 Task: Look for space in Taiping, Malaysia from 9th June, 2023 to 17th June, 2023 for 2 adults in price range Rs.7000 to Rs.12000. Place can be private room with 1  bedroom having 2 beds and 1 bathroom. Property type can be house, flat, guest house. Amenities needed are: wifi. Booking option can be shelf check-in. Required host language is English.
Action: Mouse moved to (488, 108)
Screenshot: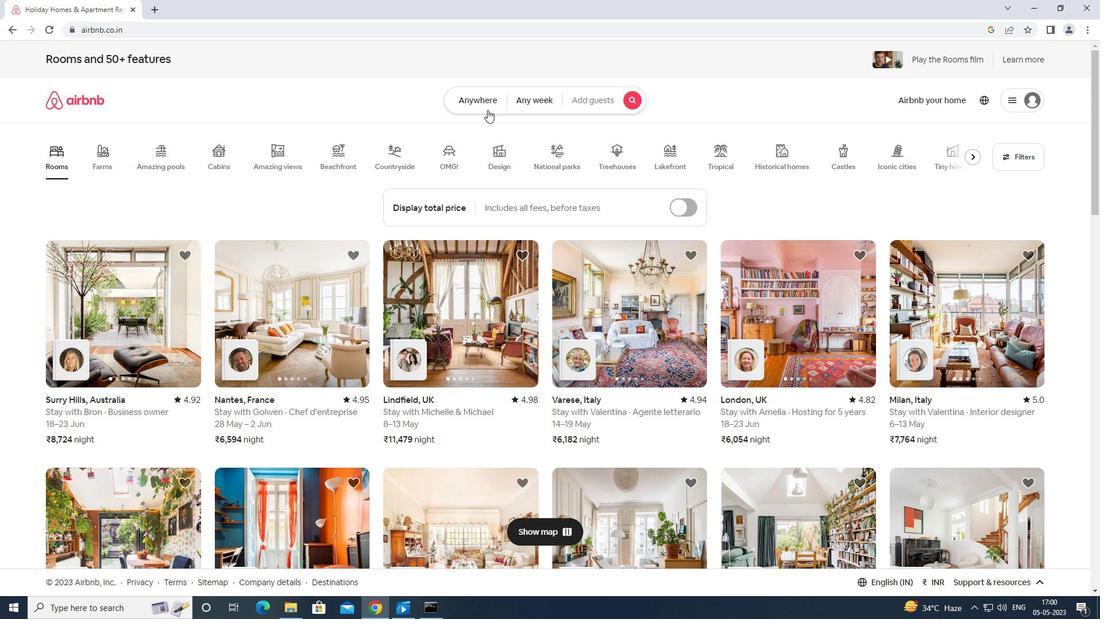 
Action: Mouse pressed left at (488, 108)
Screenshot: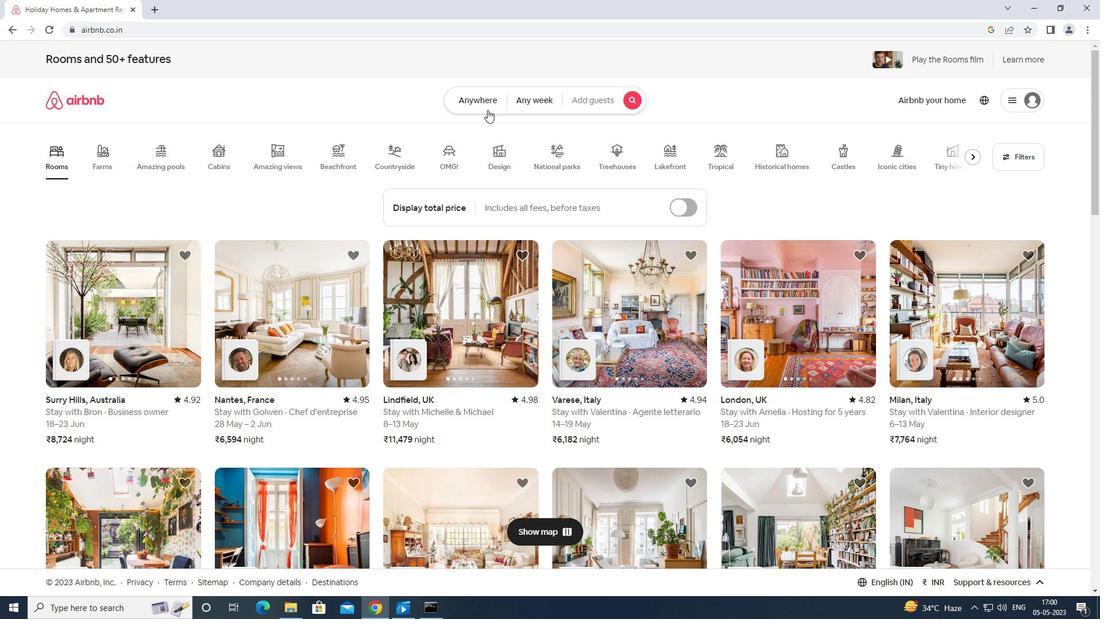 
Action: Mouse moved to (442, 146)
Screenshot: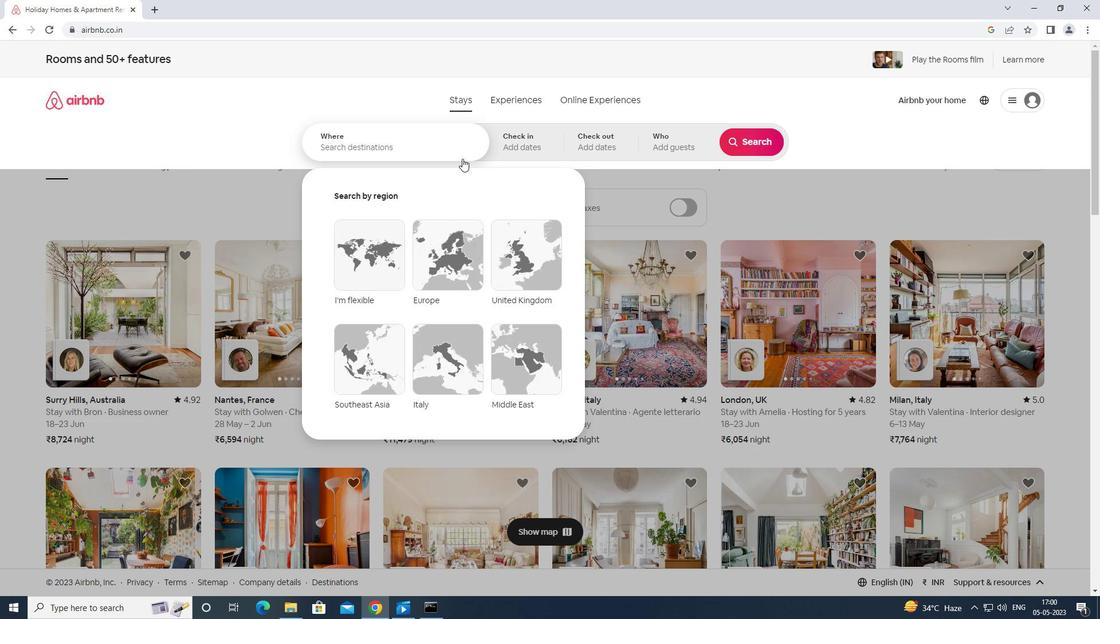 
Action: Mouse pressed left at (442, 146)
Screenshot: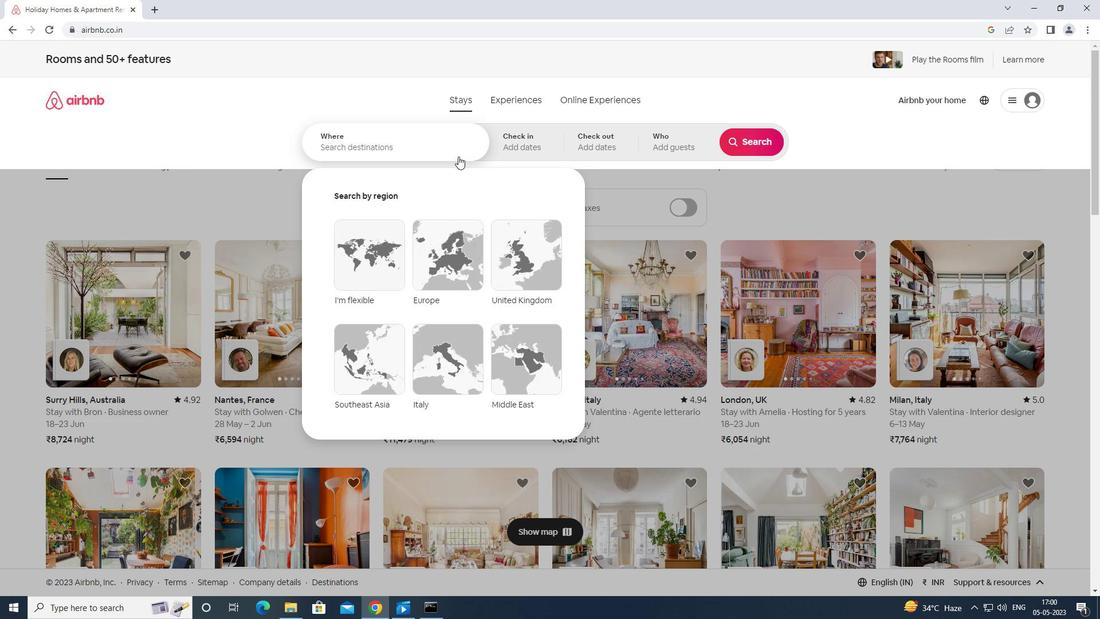 
Action: Key pressed <Key.shift>TAIPING<Key.space>MALAYSIA<Key.enter>
Screenshot: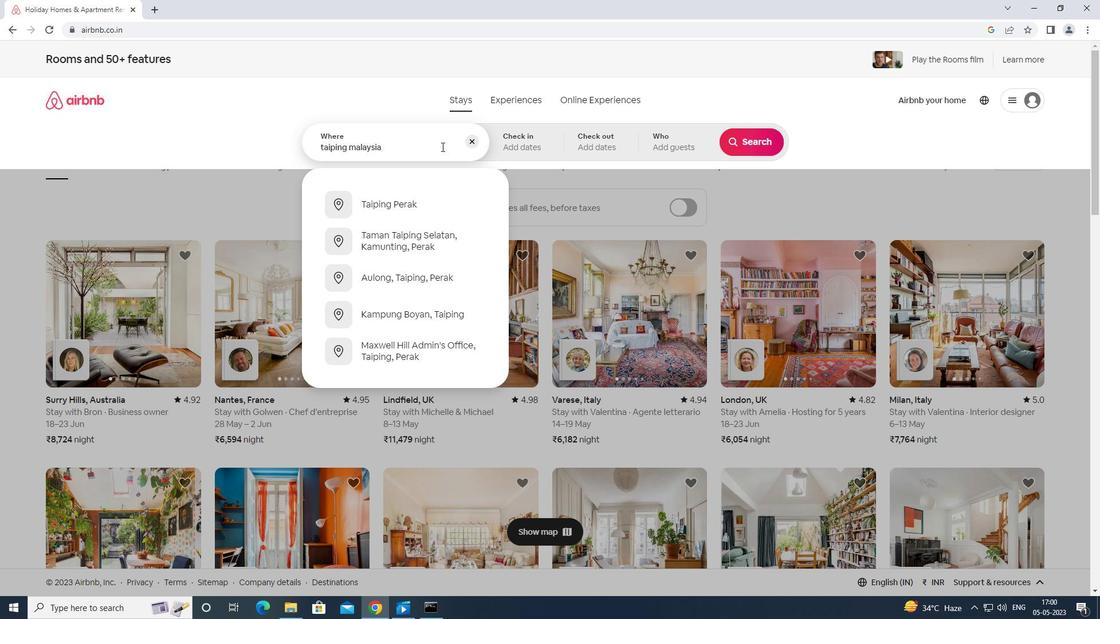 
Action: Mouse moved to (708, 305)
Screenshot: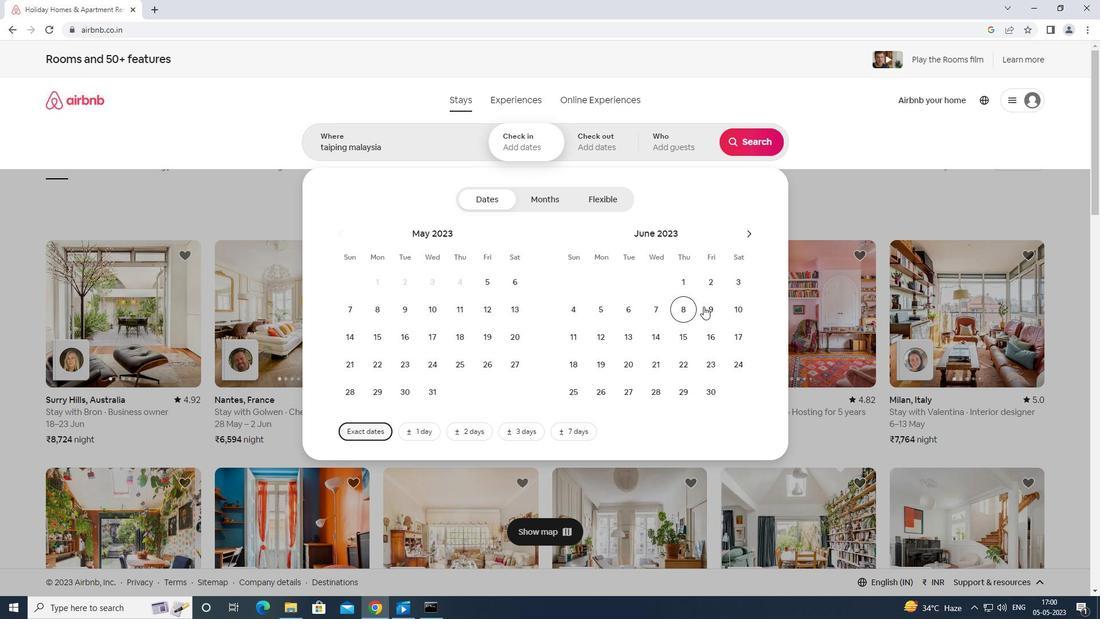 
Action: Mouse pressed left at (708, 305)
Screenshot: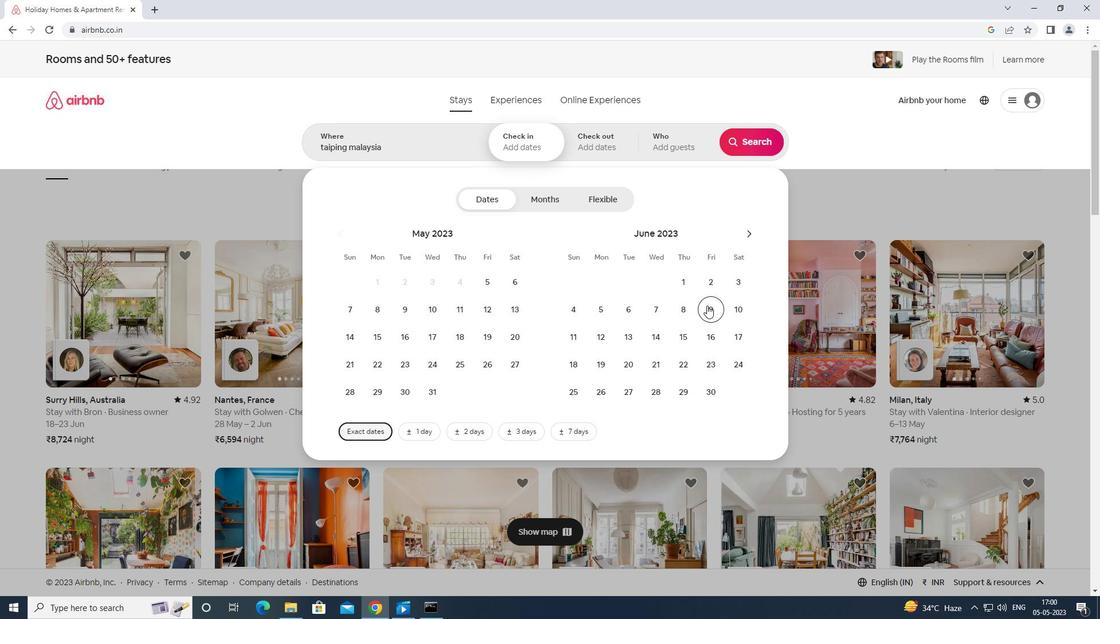 
Action: Mouse moved to (731, 334)
Screenshot: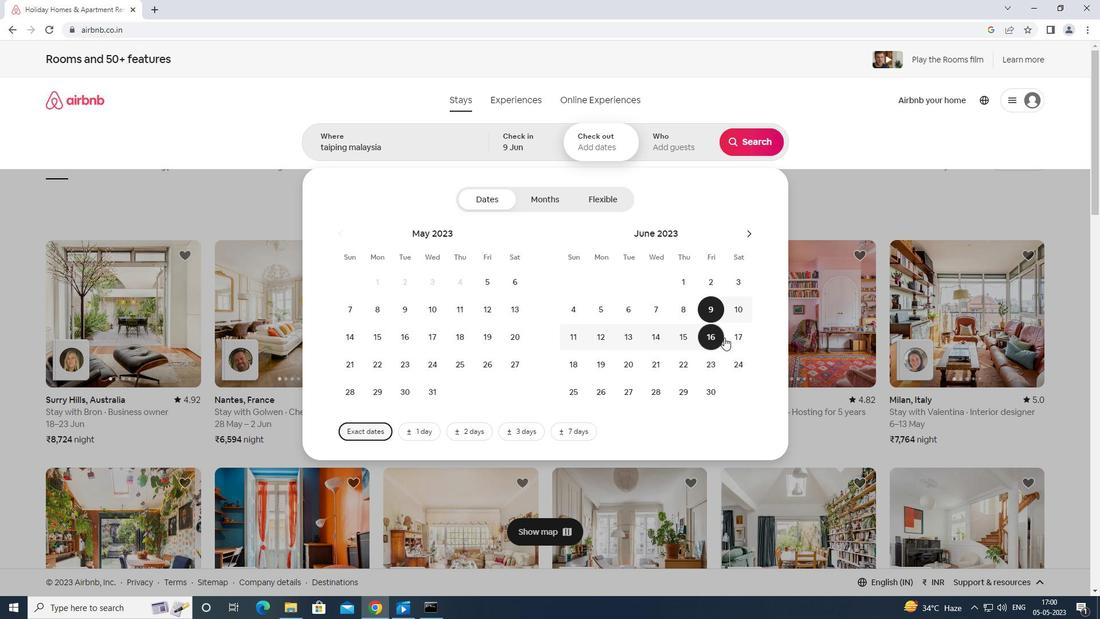 
Action: Mouse pressed left at (731, 334)
Screenshot: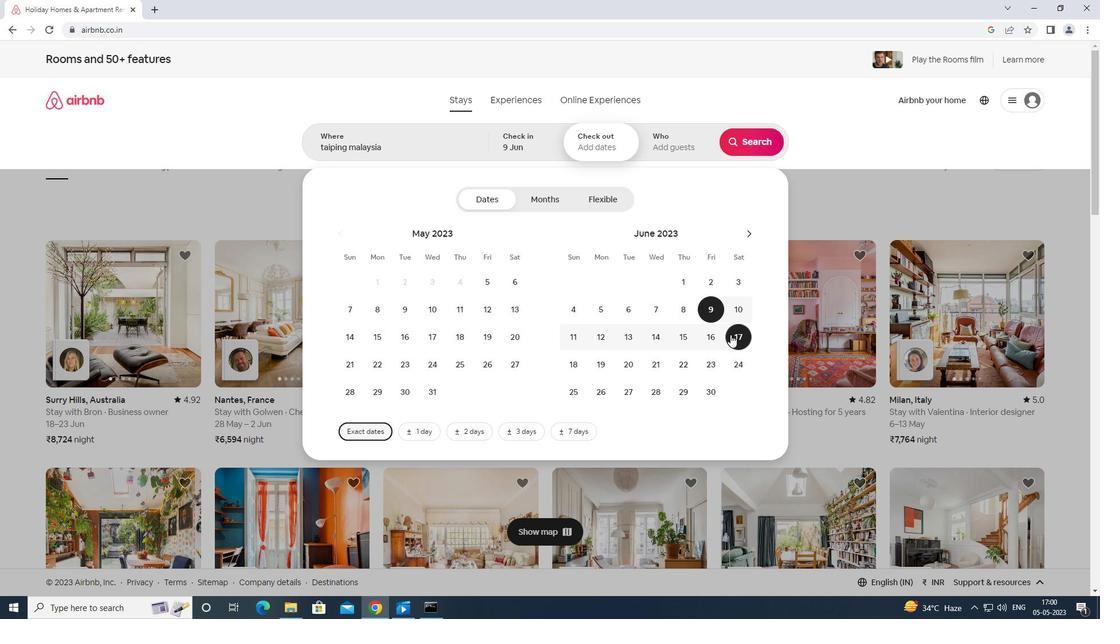 
Action: Mouse moved to (685, 137)
Screenshot: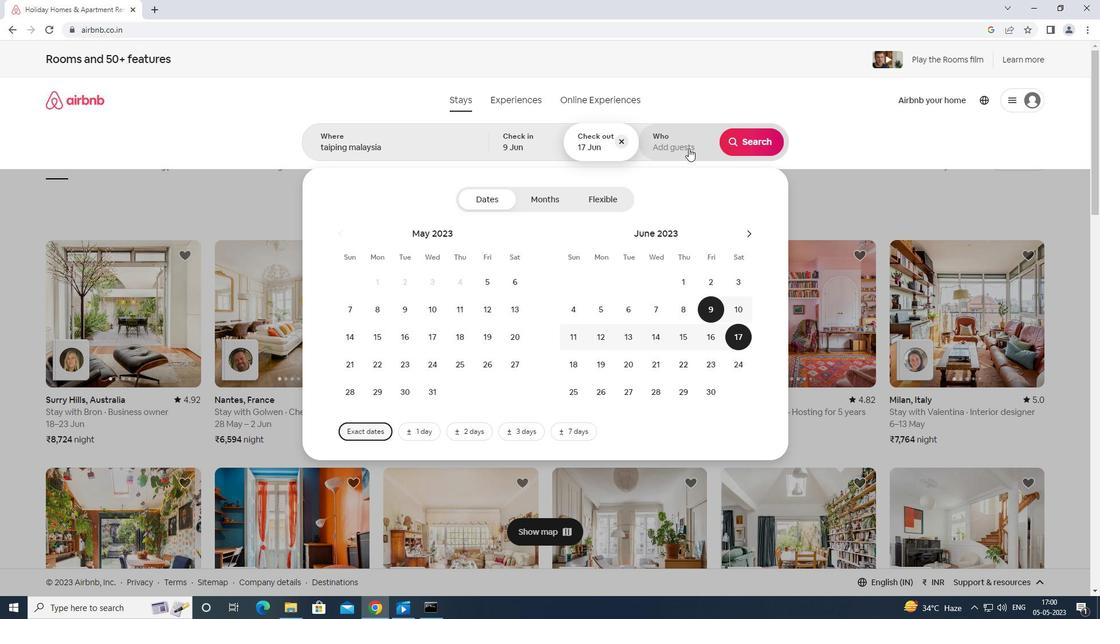 
Action: Mouse pressed left at (685, 137)
Screenshot: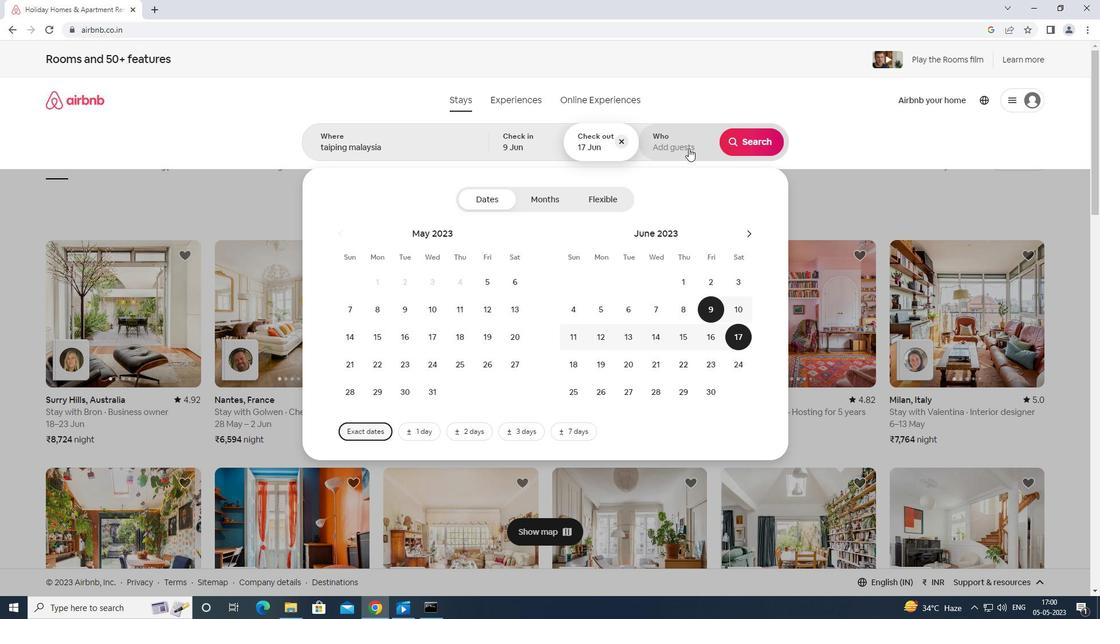 
Action: Mouse moved to (761, 204)
Screenshot: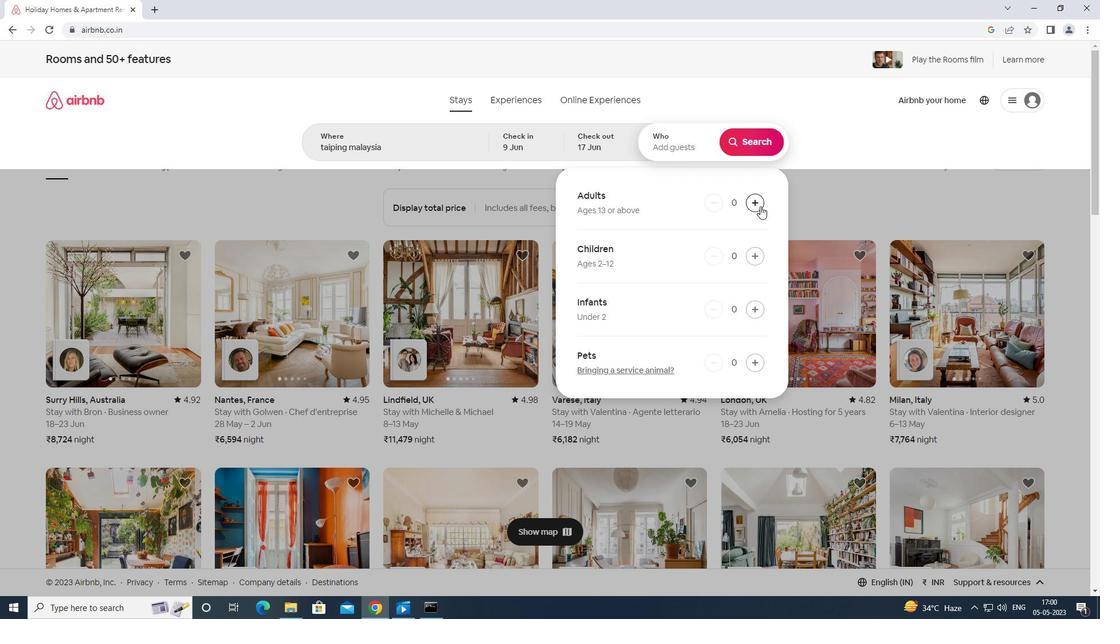 
Action: Mouse pressed left at (761, 204)
Screenshot: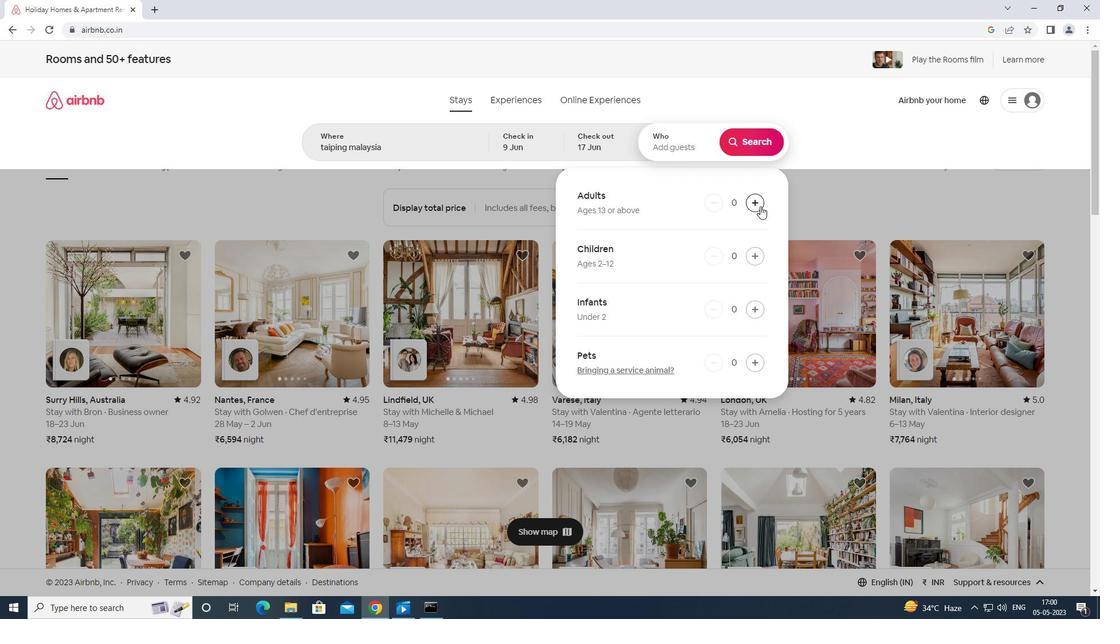 
Action: Mouse pressed left at (761, 204)
Screenshot: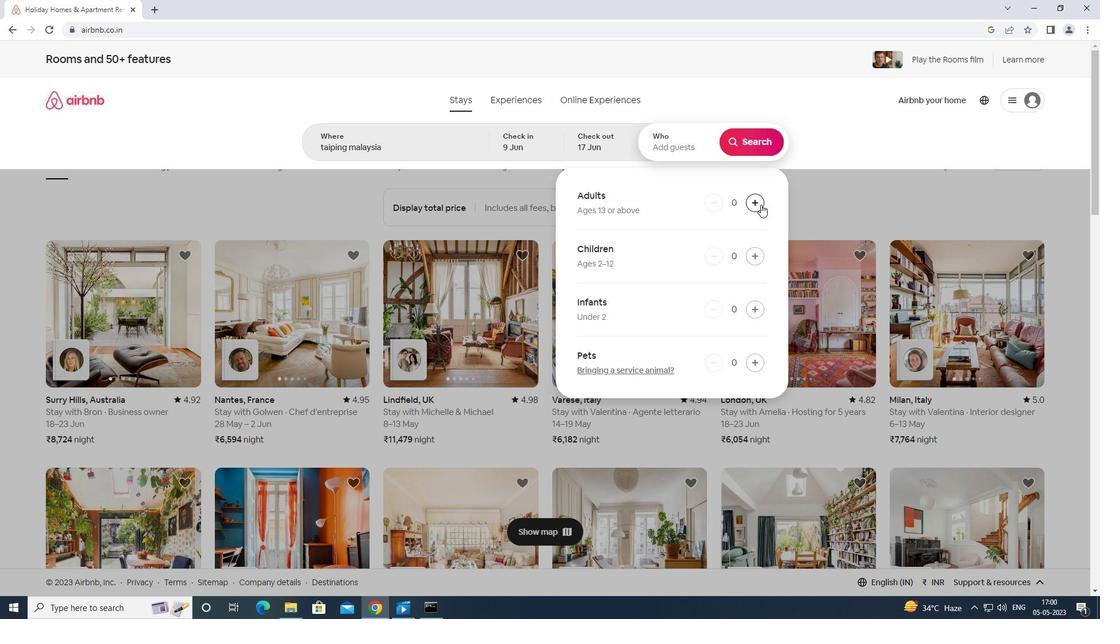 
Action: Mouse moved to (763, 145)
Screenshot: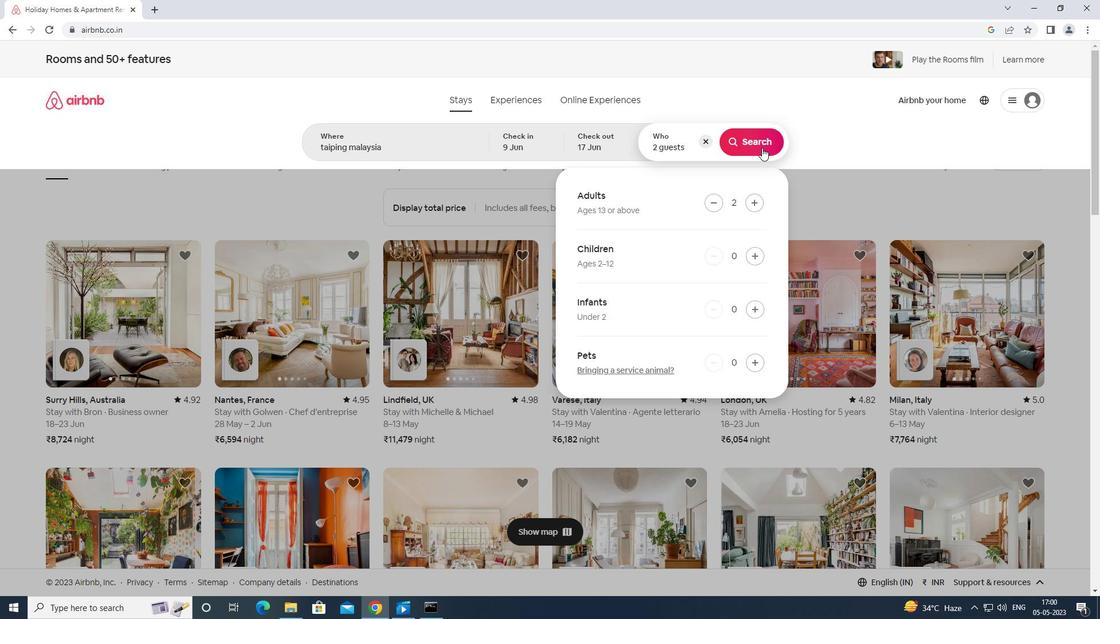 
Action: Mouse pressed left at (763, 145)
Screenshot: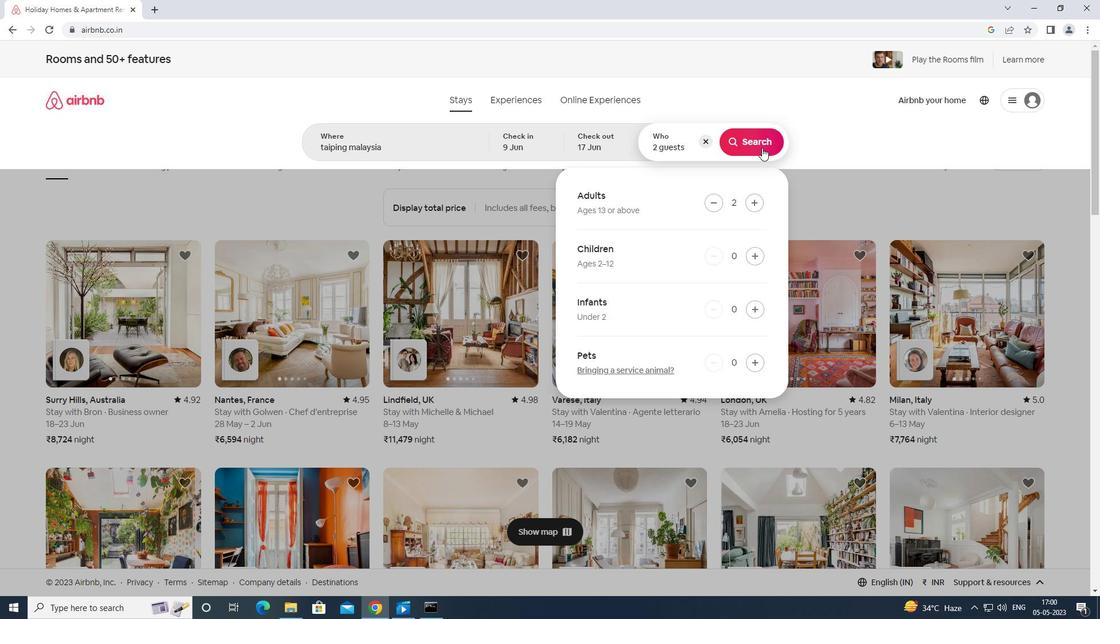 
Action: Mouse moved to (1055, 112)
Screenshot: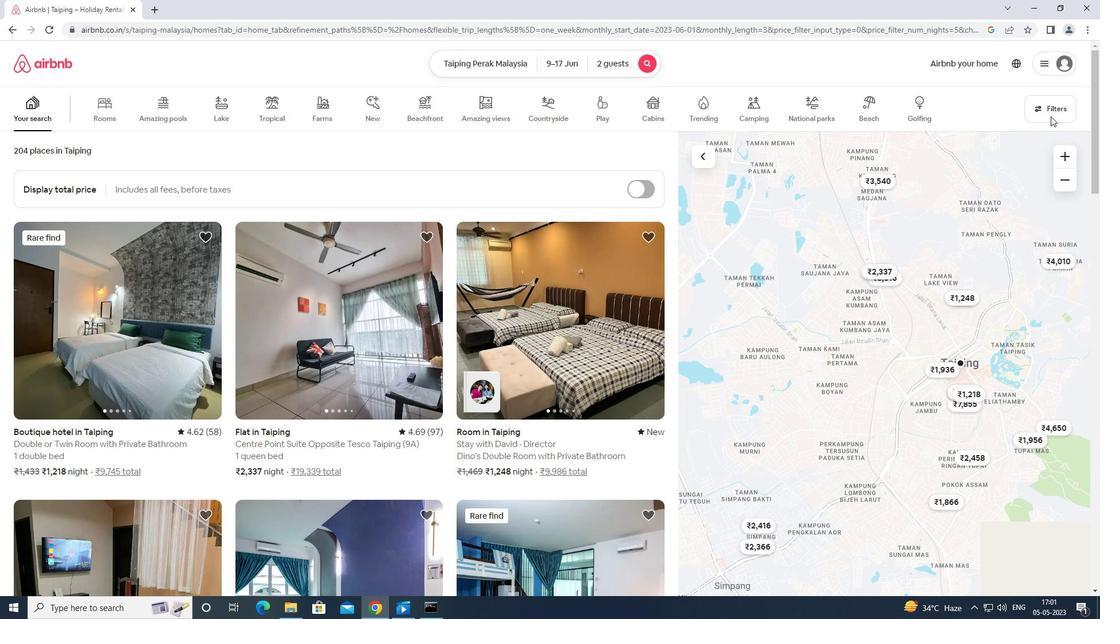 
Action: Mouse pressed left at (1055, 112)
Screenshot: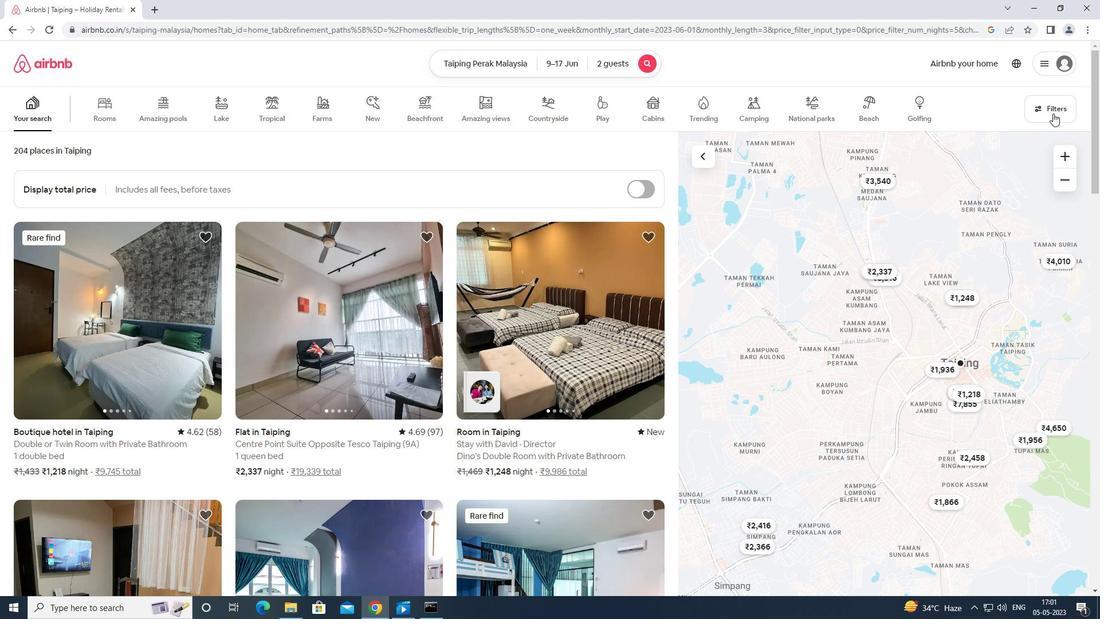 
Action: Mouse moved to (447, 379)
Screenshot: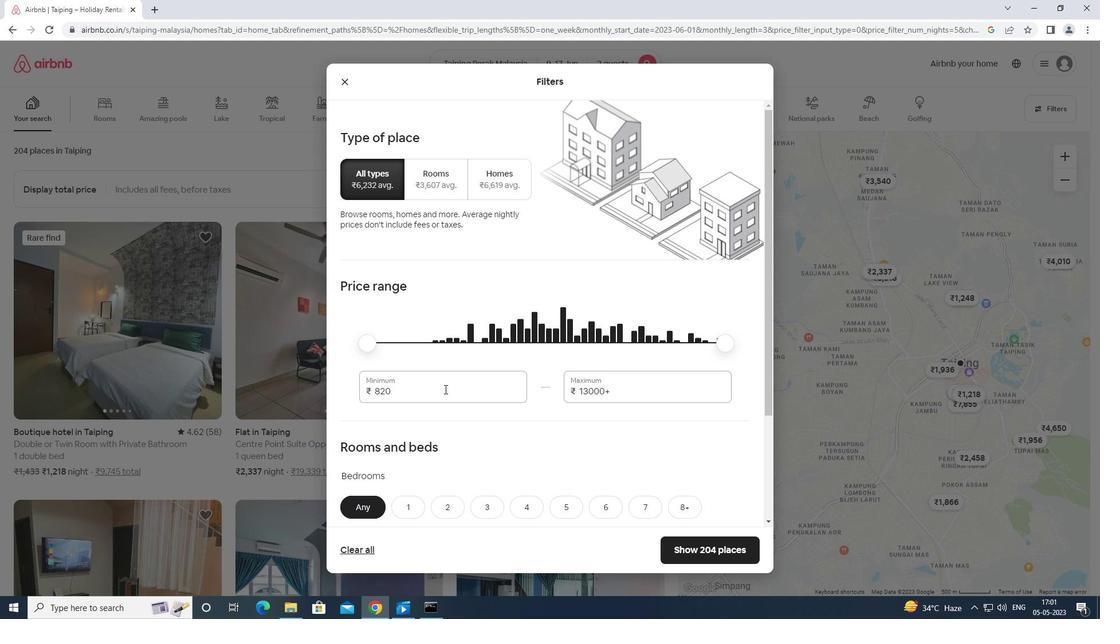
Action: Mouse pressed left at (447, 379)
Screenshot: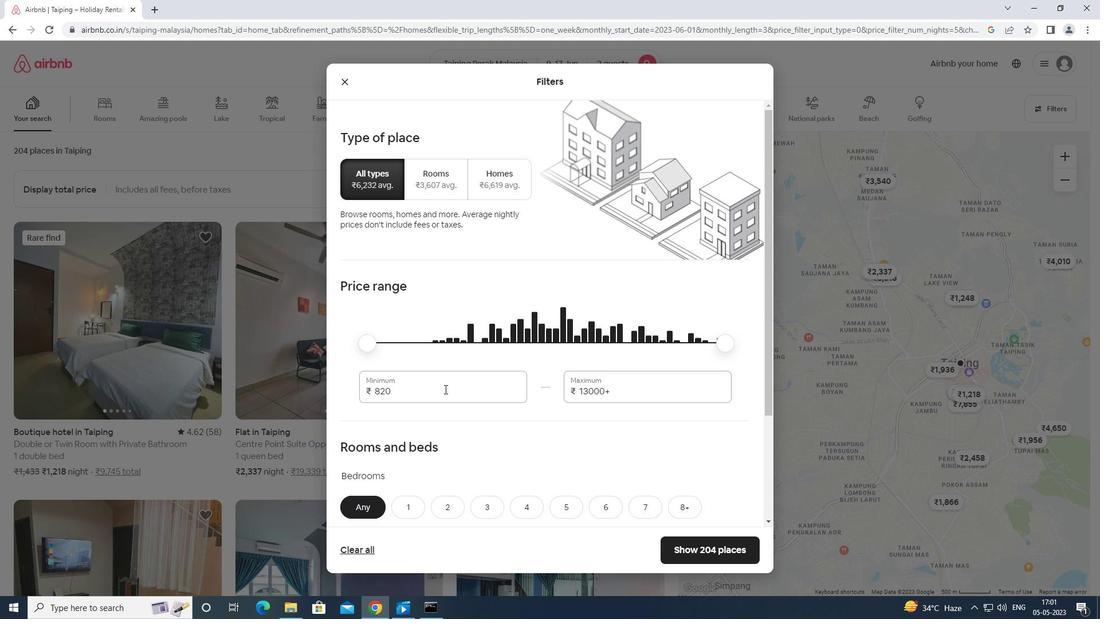 
Action: Key pressed <Key.backspace><Key.backspace><Key.backspace><Key.backspace><Key.backspace>7000
Screenshot: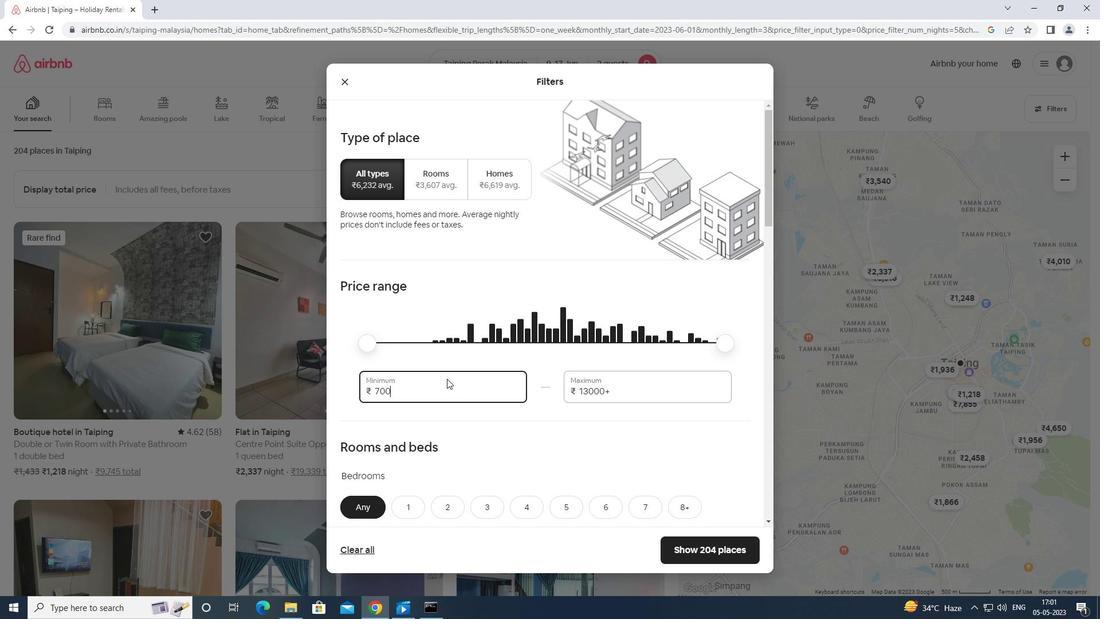 
Action: Mouse moved to (624, 378)
Screenshot: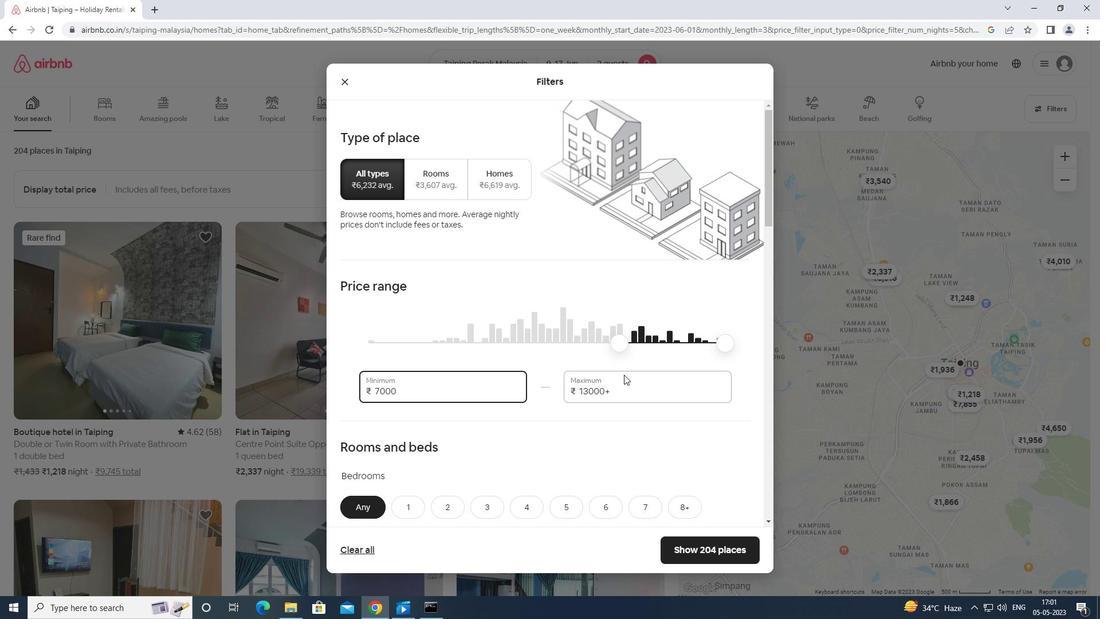 
Action: Mouse pressed left at (624, 378)
Screenshot: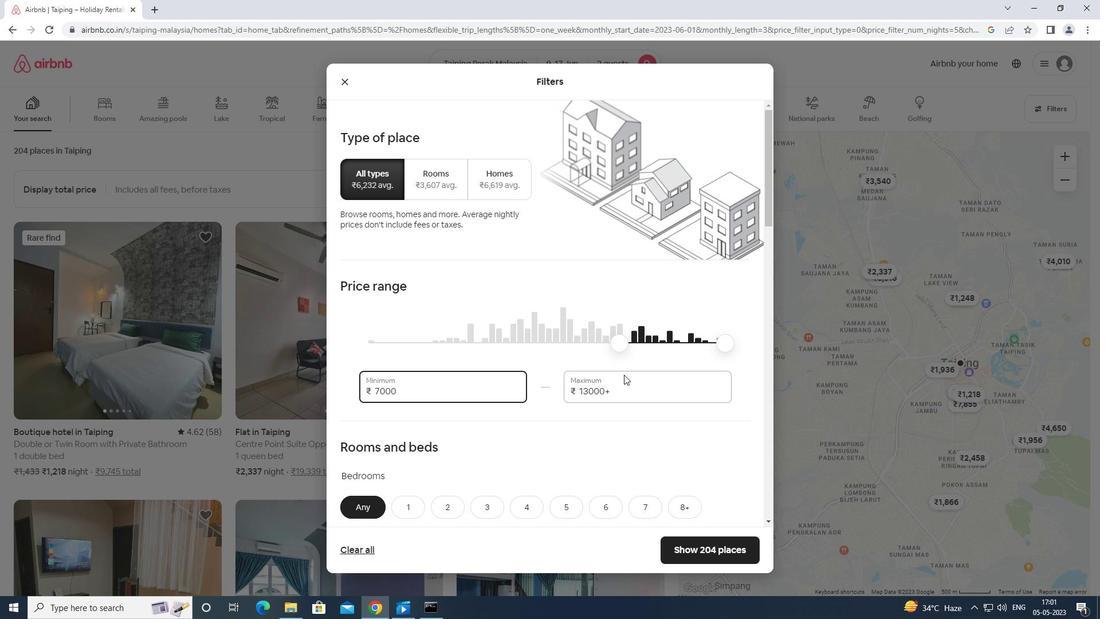 
Action: Mouse moved to (598, 360)
Screenshot: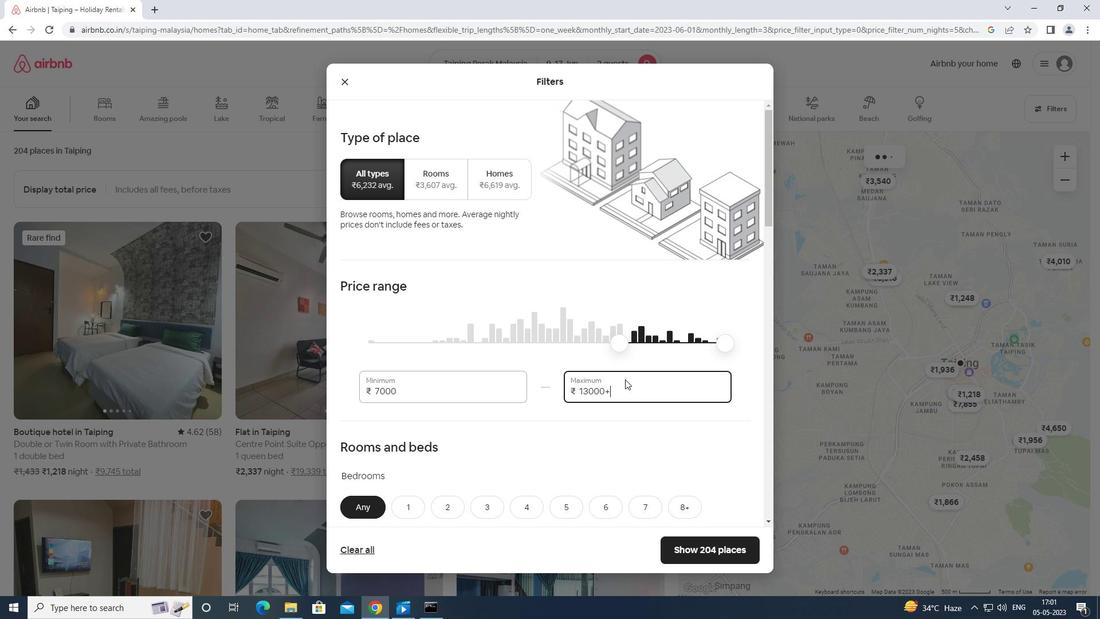 
Action: Key pressed <Key.backspace><Key.backspace><Key.backspace><Key.backspace><Key.backspace><Key.backspace><Key.backspace><Key.backspace><Key.backspace><Key.backspace><Key.backspace><Key.backspace><Key.backspace><Key.backspace><Key.backspace><Key.backspace>12000
Screenshot: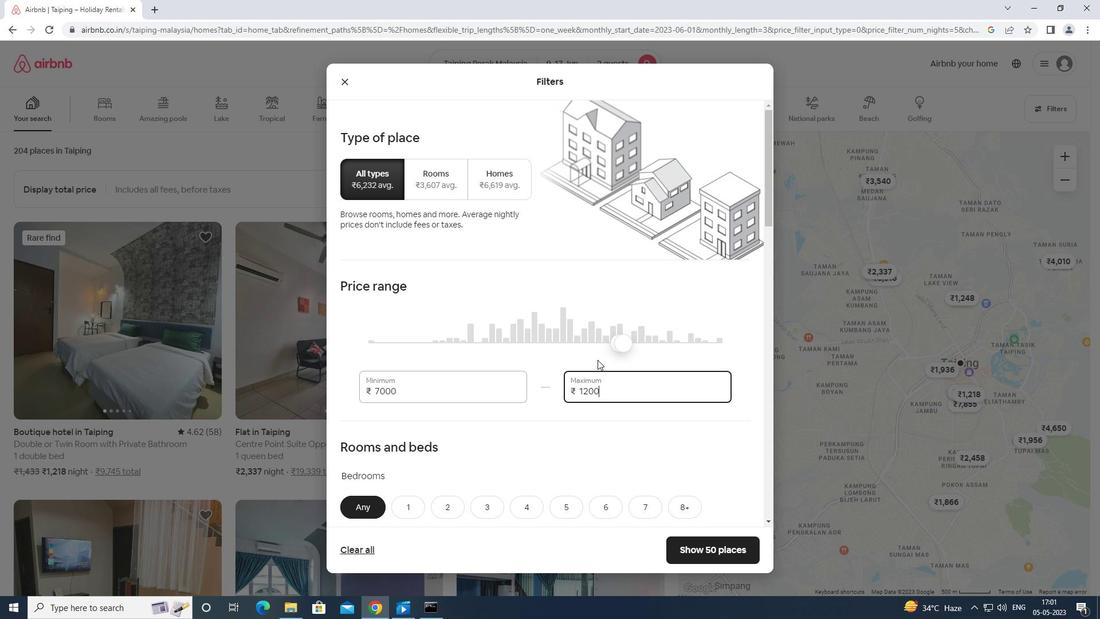 
Action: Mouse moved to (539, 440)
Screenshot: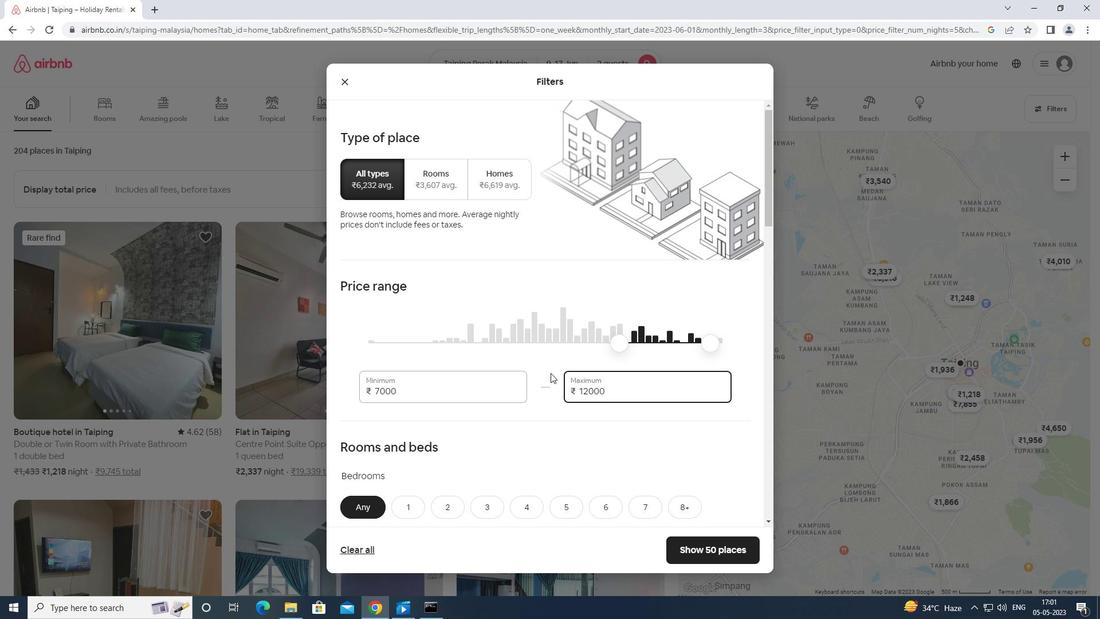 
Action: Mouse scrolled (539, 439) with delta (0, 0)
Screenshot: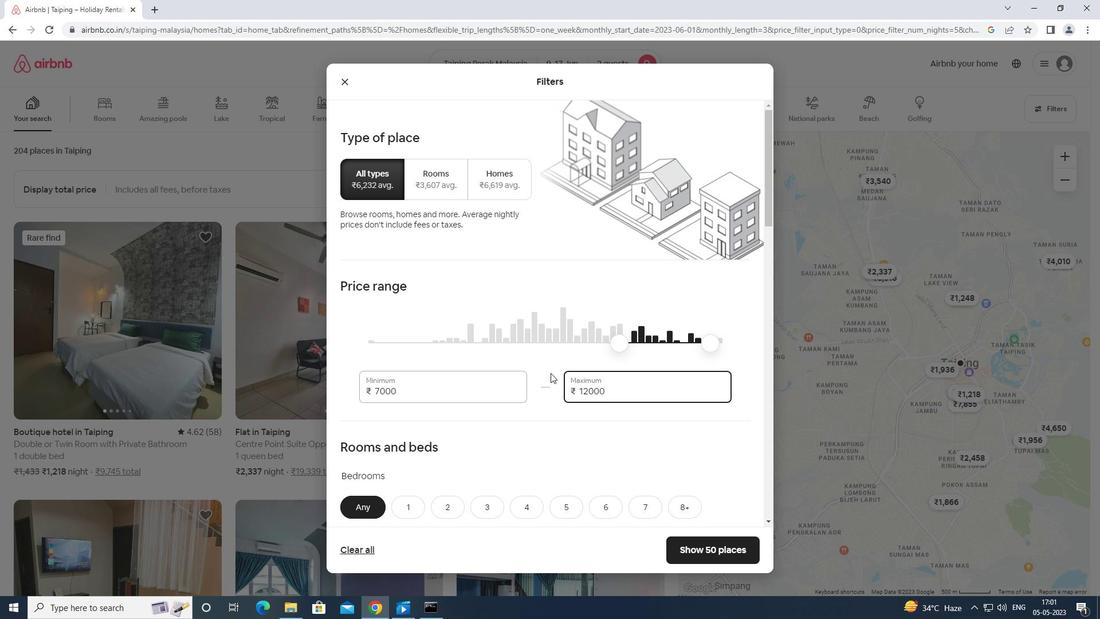 
Action: Mouse moved to (539, 444)
Screenshot: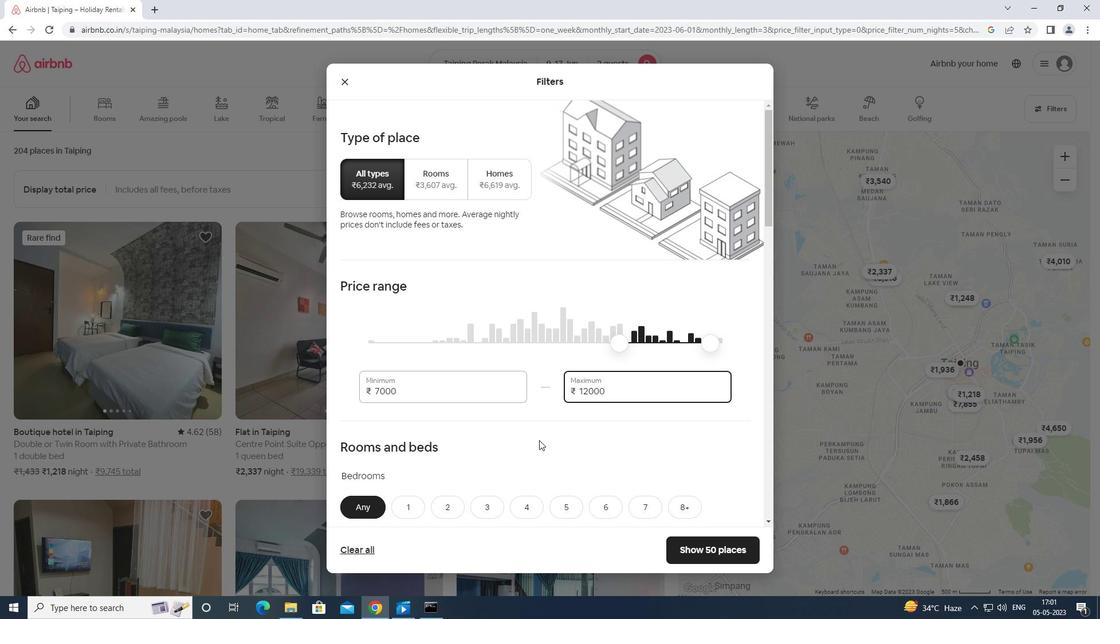 
Action: Mouse scrolled (539, 443) with delta (0, 0)
Screenshot: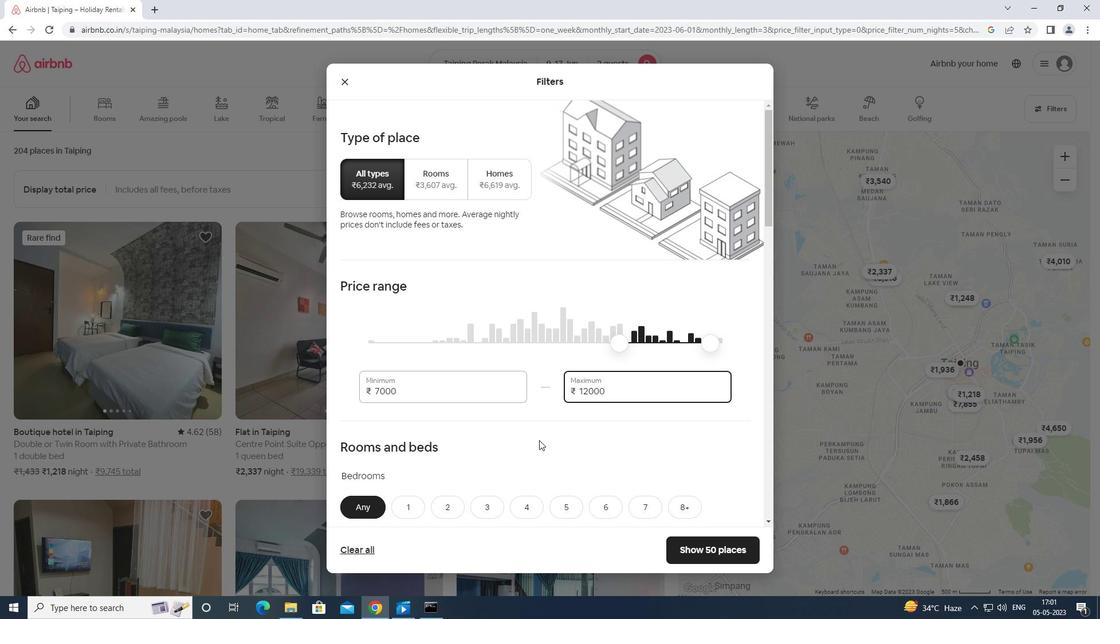 
Action: Mouse moved to (540, 444)
Screenshot: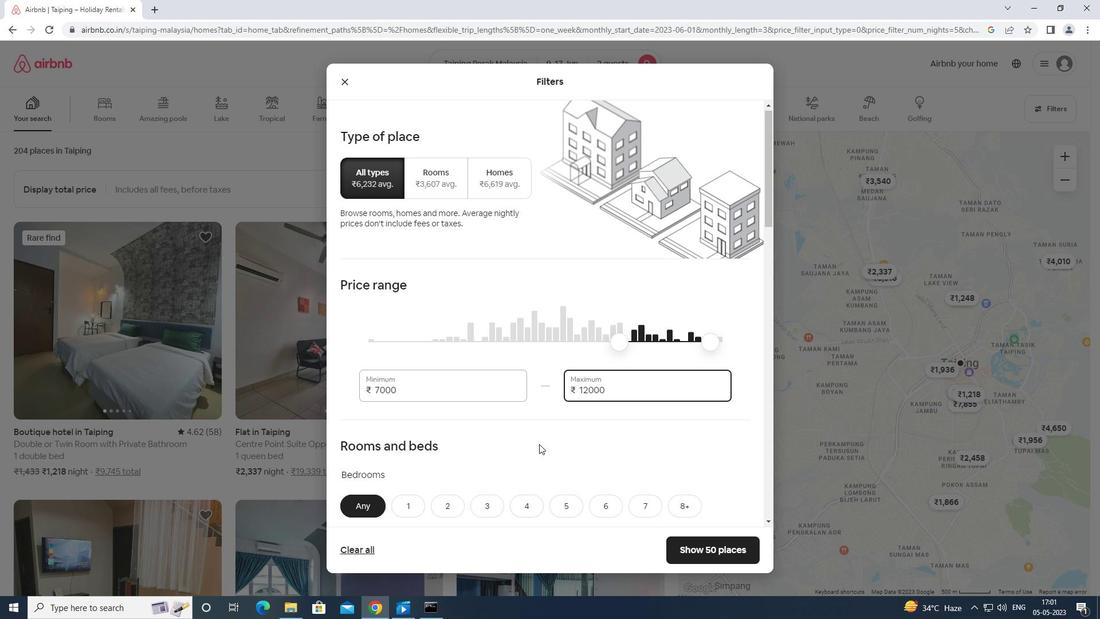 
Action: Mouse scrolled (540, 443) with delta (0, 0)
Screenshot: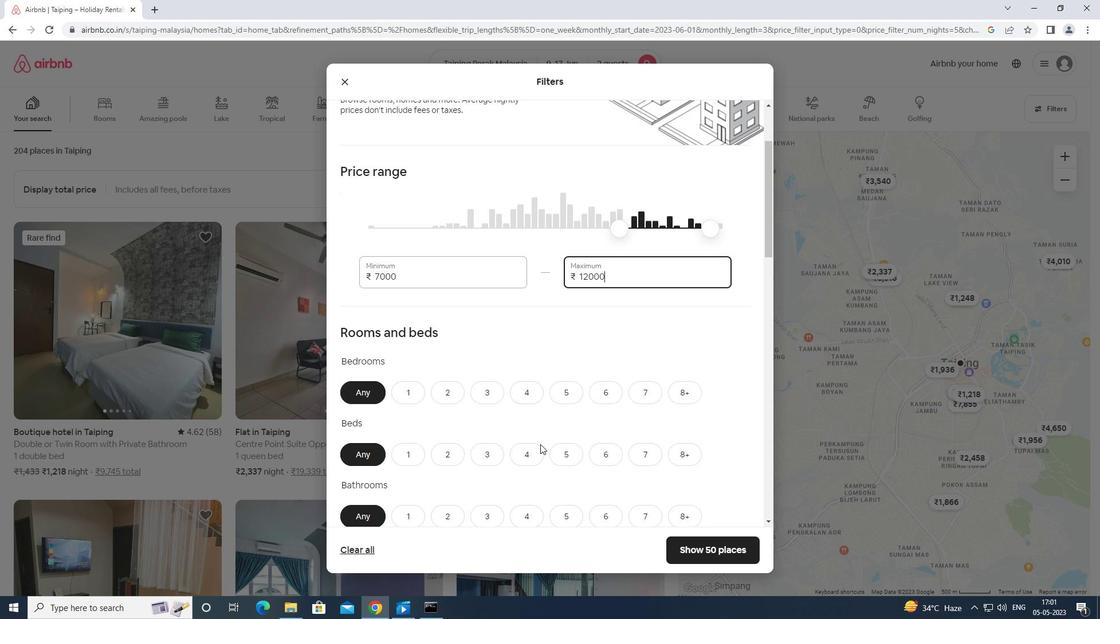 
Action: Mouse moved to (414, 335)
Screenshot: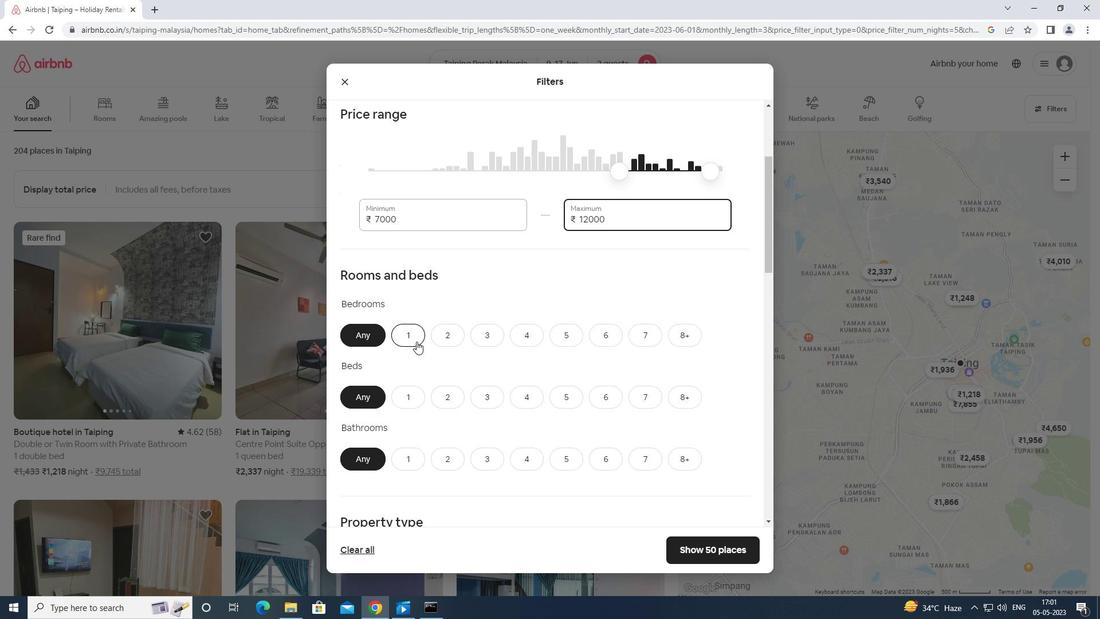 
Action: Mouse pressed left at (414, 335)
Screenshot: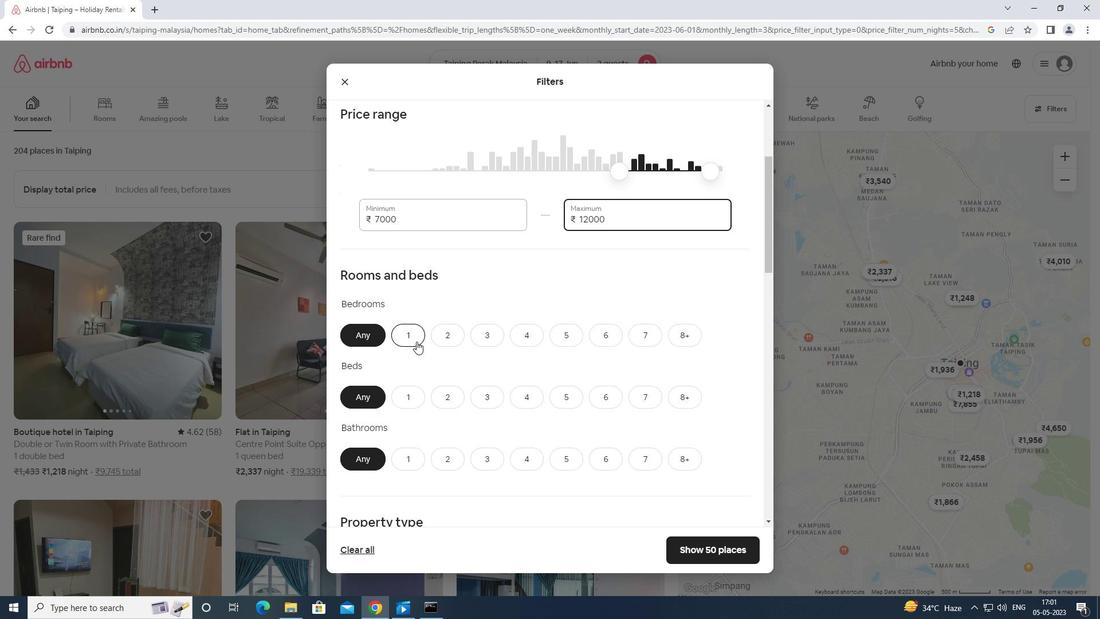 
Action: Mouse moved to (454, 396)
Screenshot: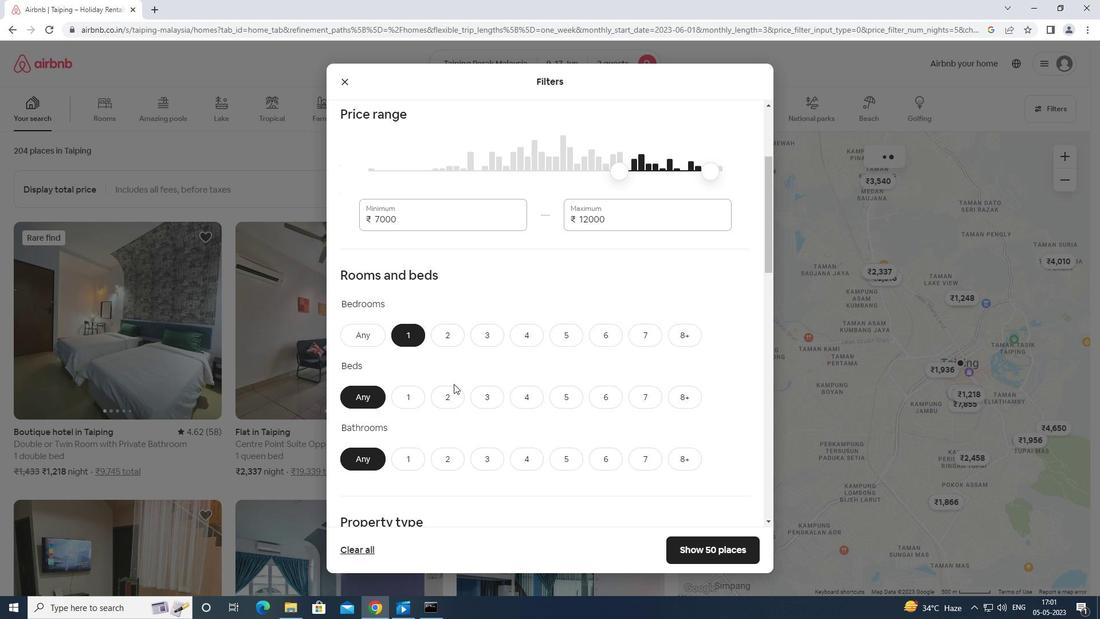 
Action: Mouse pressed left at (454, 396)
Screenshot: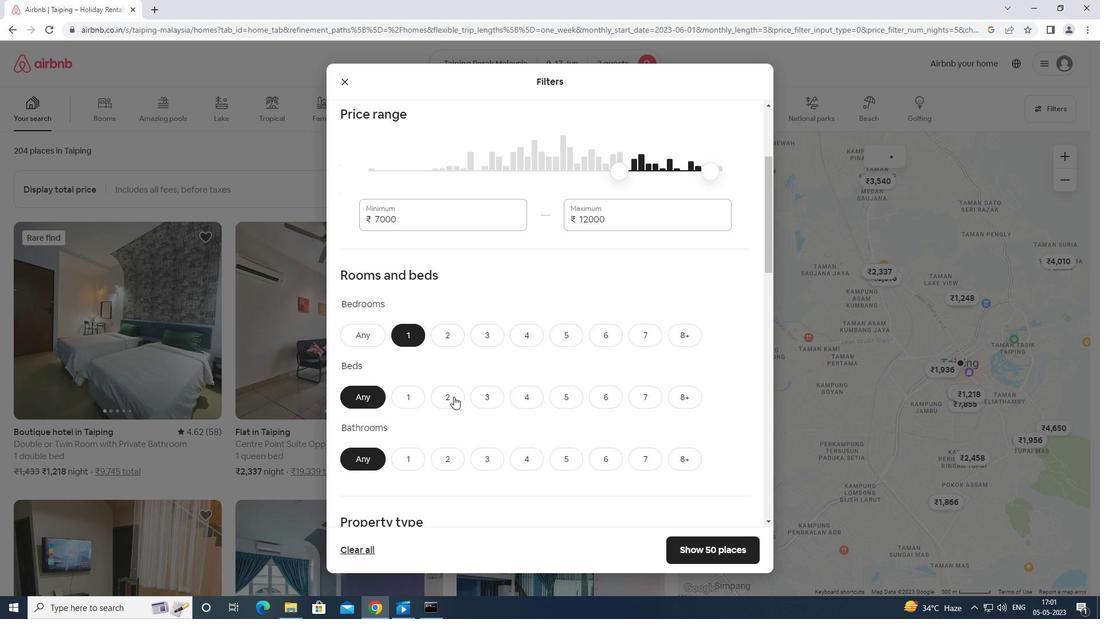 
Action: Mouse moved to (411, 458)
Screenshot: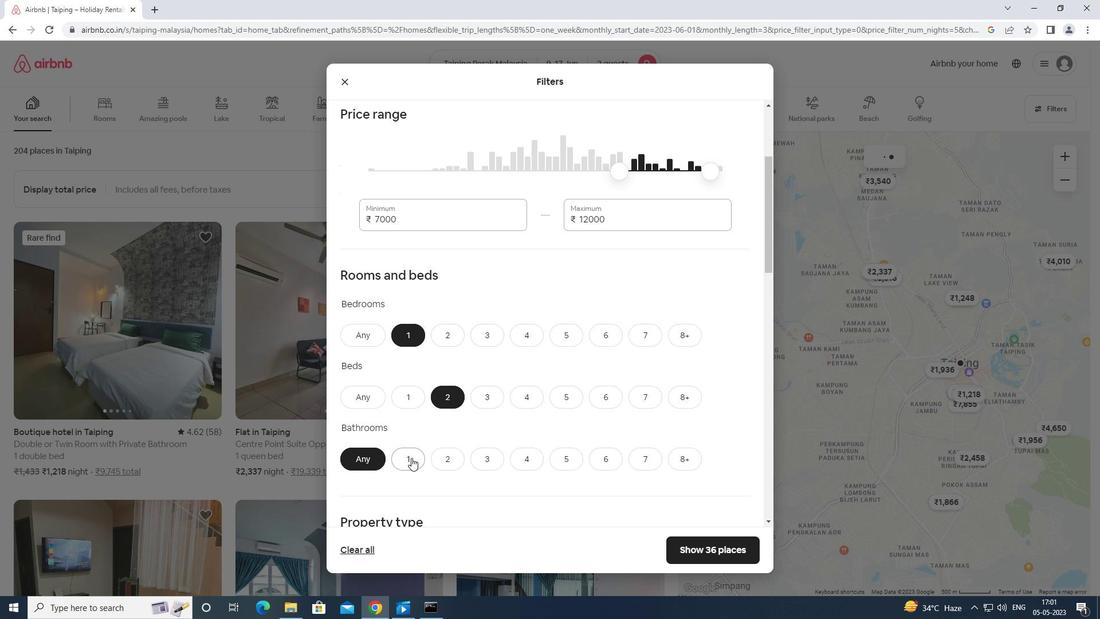 
Action: Mouse pressed left at (411, 458)
Screenshot: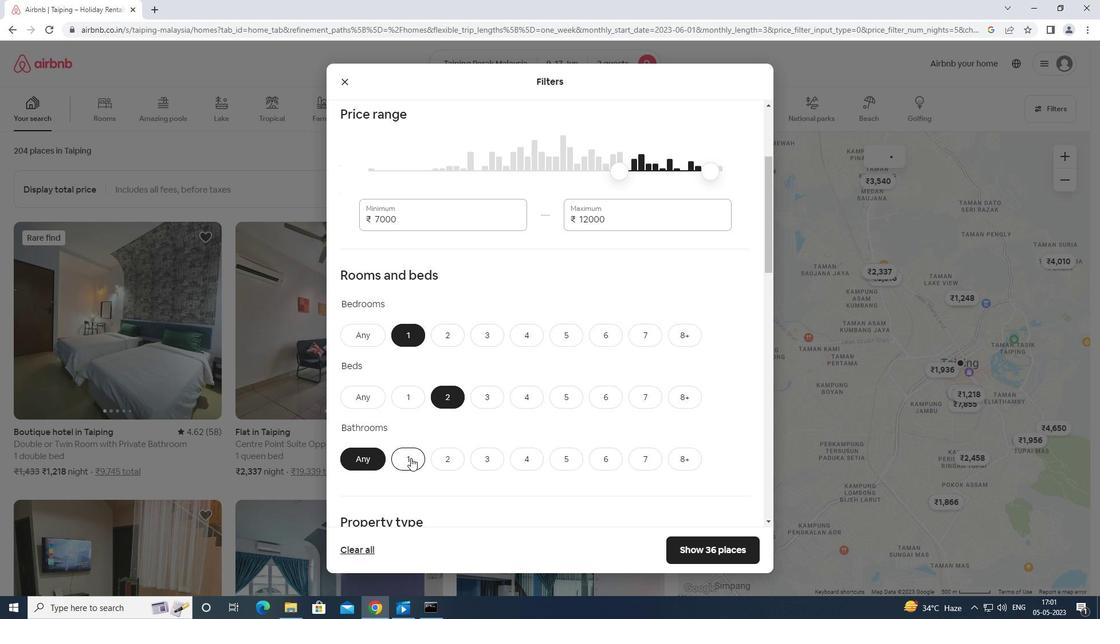 
Action: Mouse moved to (406, 455)
Screenshot: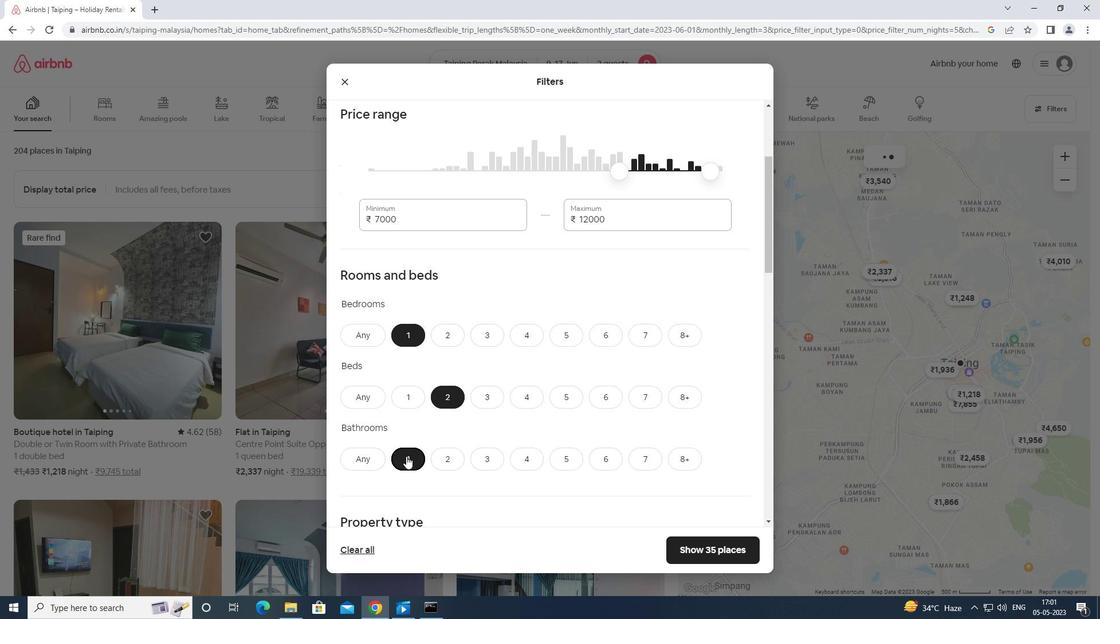 
Action: Mouse scrolled (406, 454) with delta (0, 0)
Screenshot: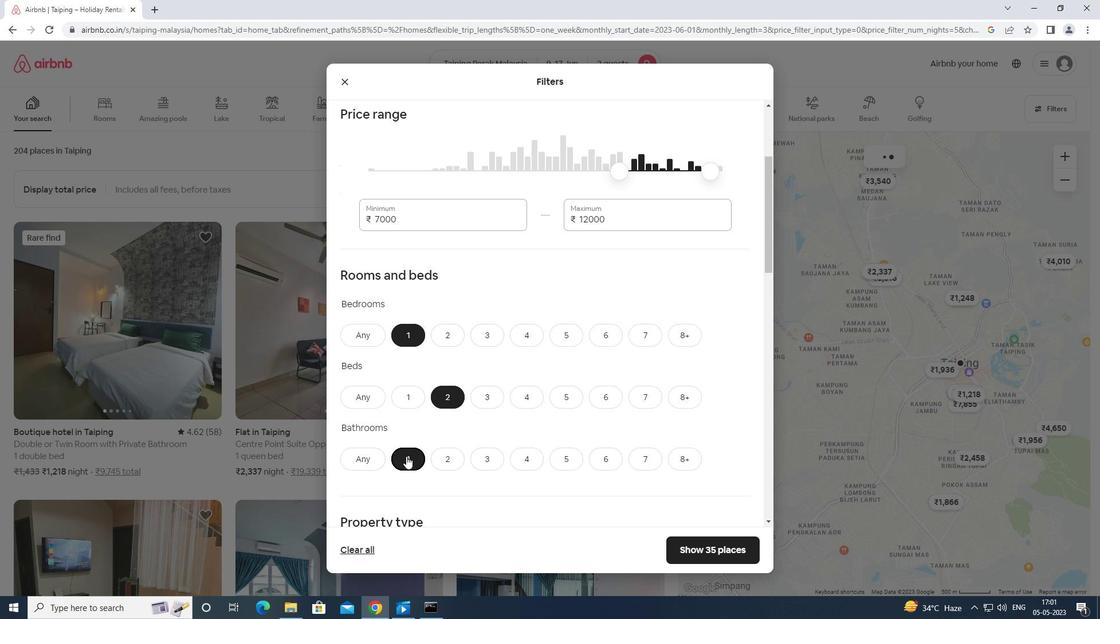 
Action: Mouse scrolled (406, 454) with delta (0, 0)
Screenshot: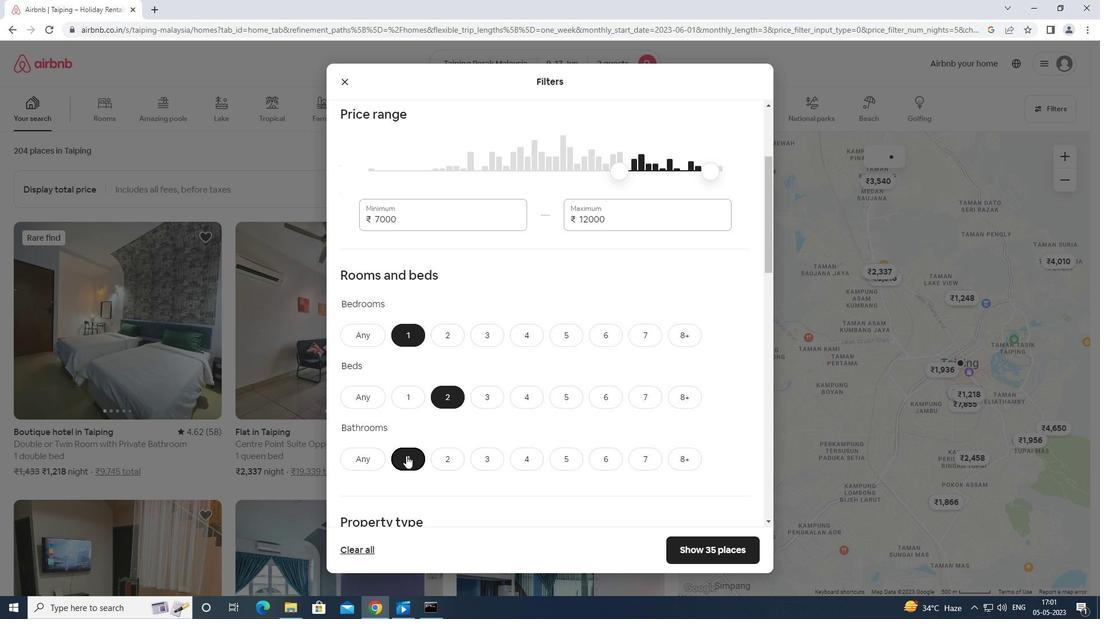 
Action: Mouse scrolled (406, 454) with delta (0, 0)
Screenshot: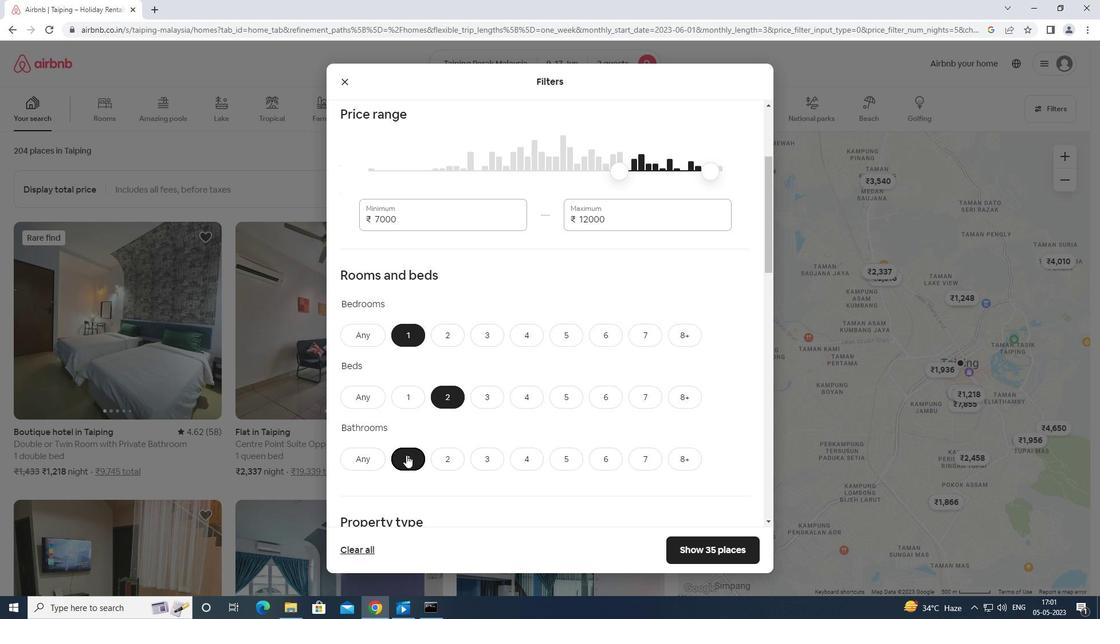 
Action: Mouse moved to (406, 453)
Screenshot: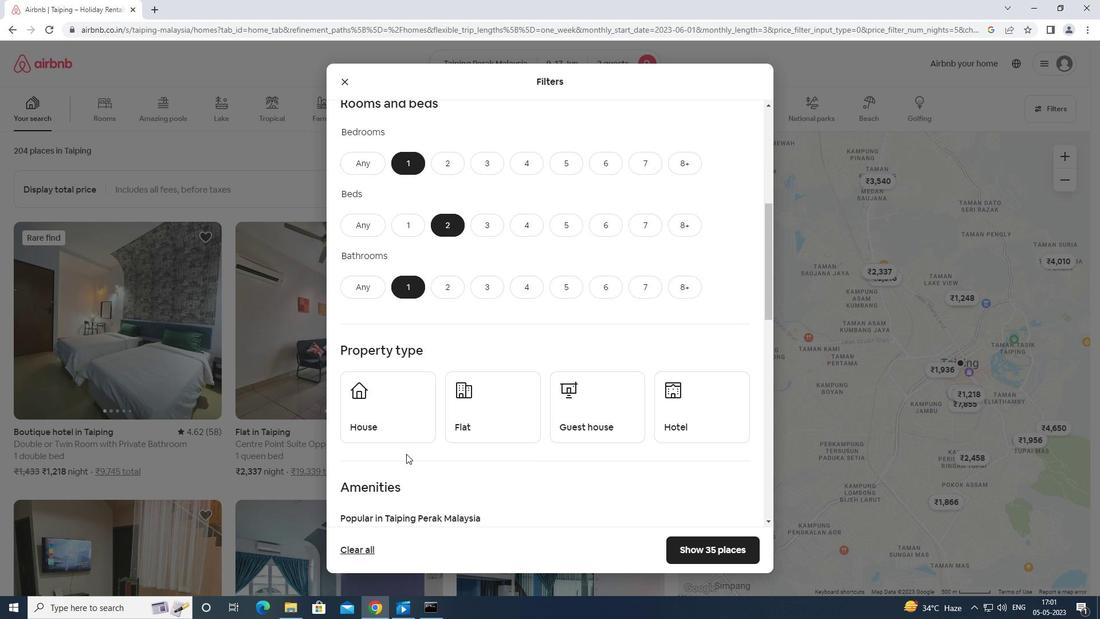 
Action: Mouse scrolled (406, 452) with delta (0, 0)
Screenshot: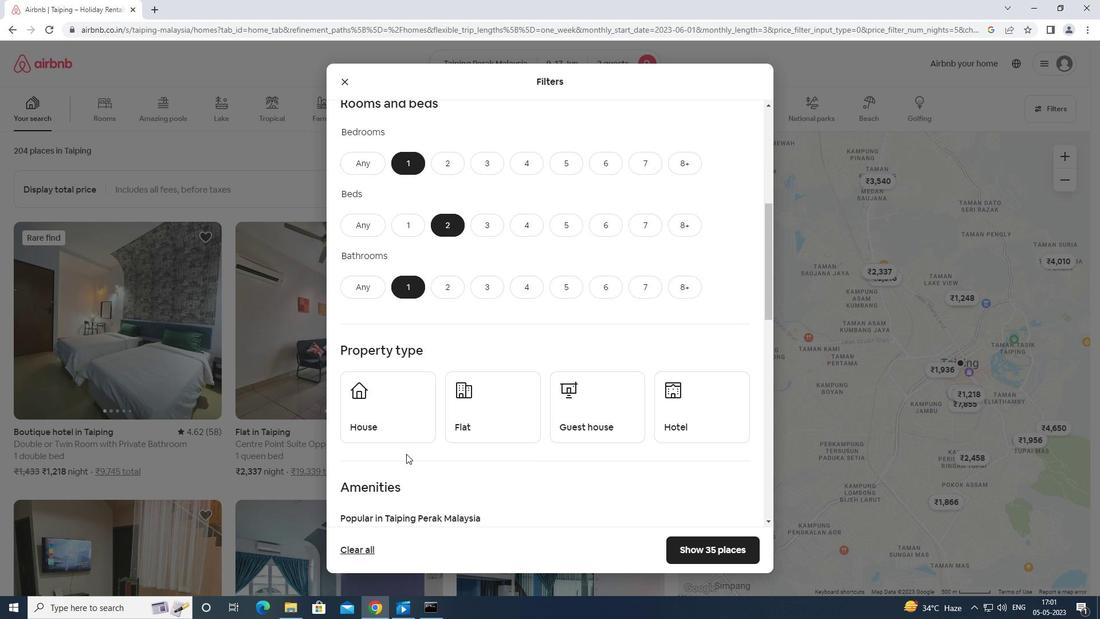 
Action: Mouse moved to (407, 451)
Screenshot: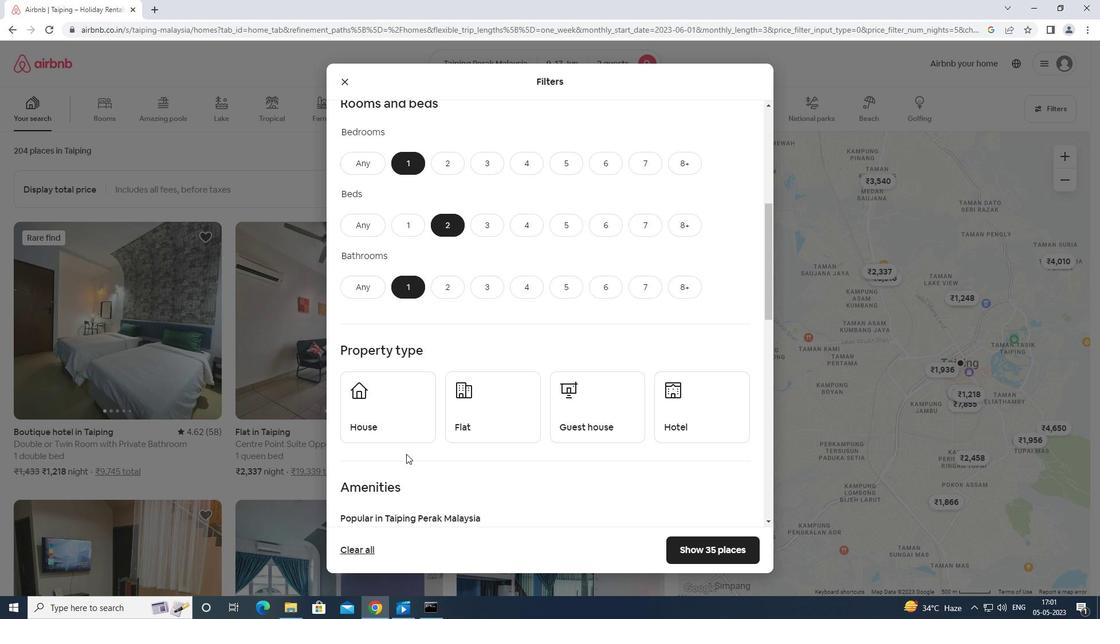 
Action: Mouse scrolled (407, 451) with delta (0, 0)
Screenshot: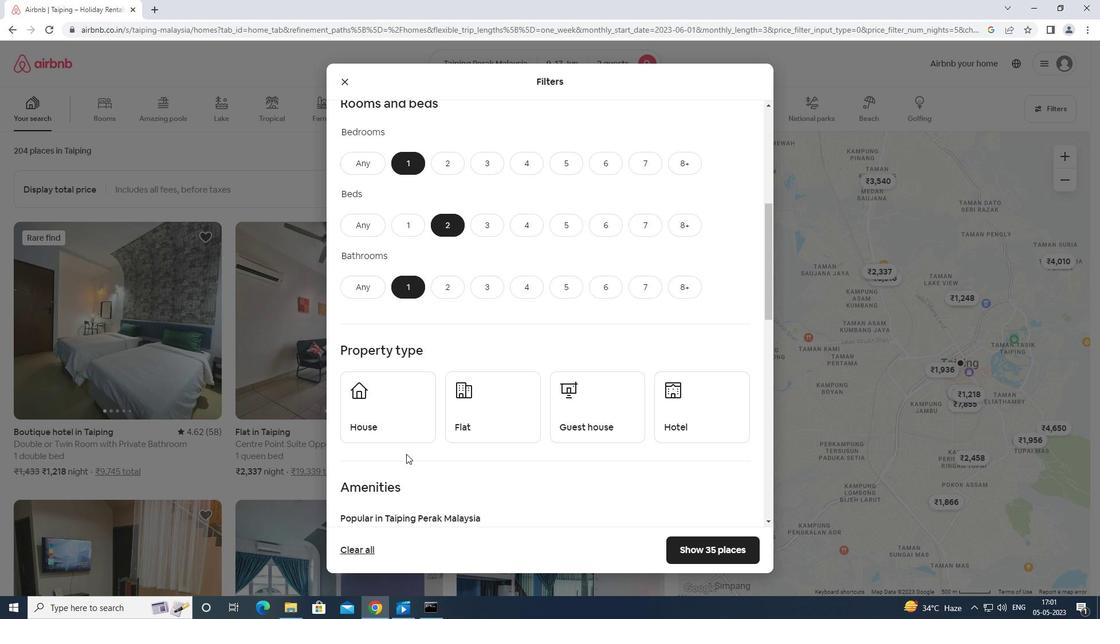 
Action: Mouse moved to (552, 461)
Screenshot: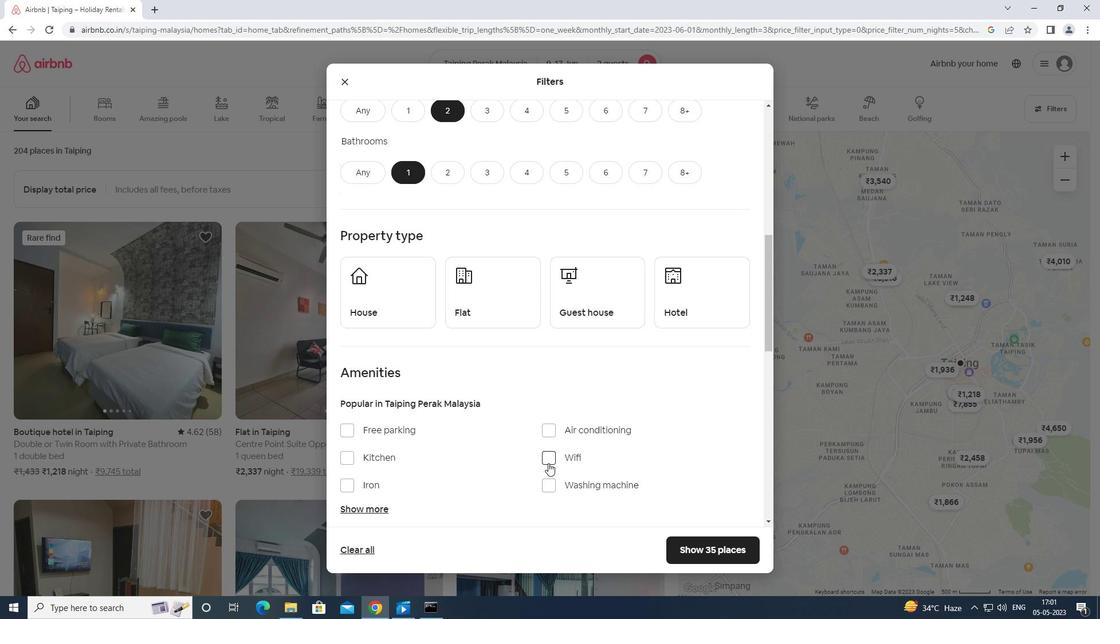 
Action: Mouse pressed left at (552, 461)
Screenshot: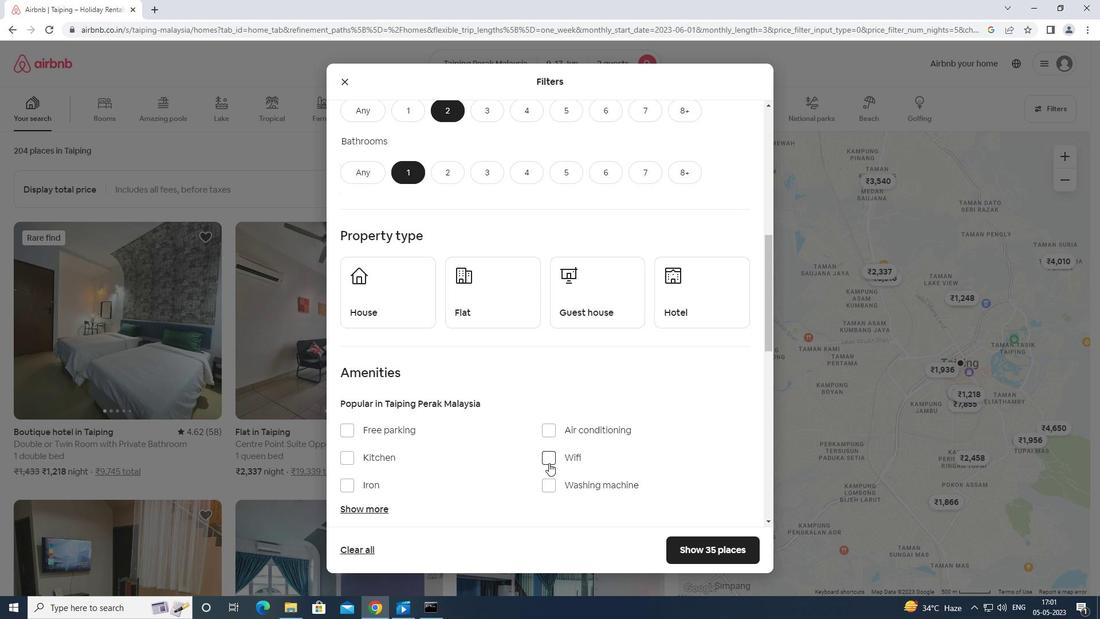 
Action: Mouse moved to (556, 463)
Screenshot: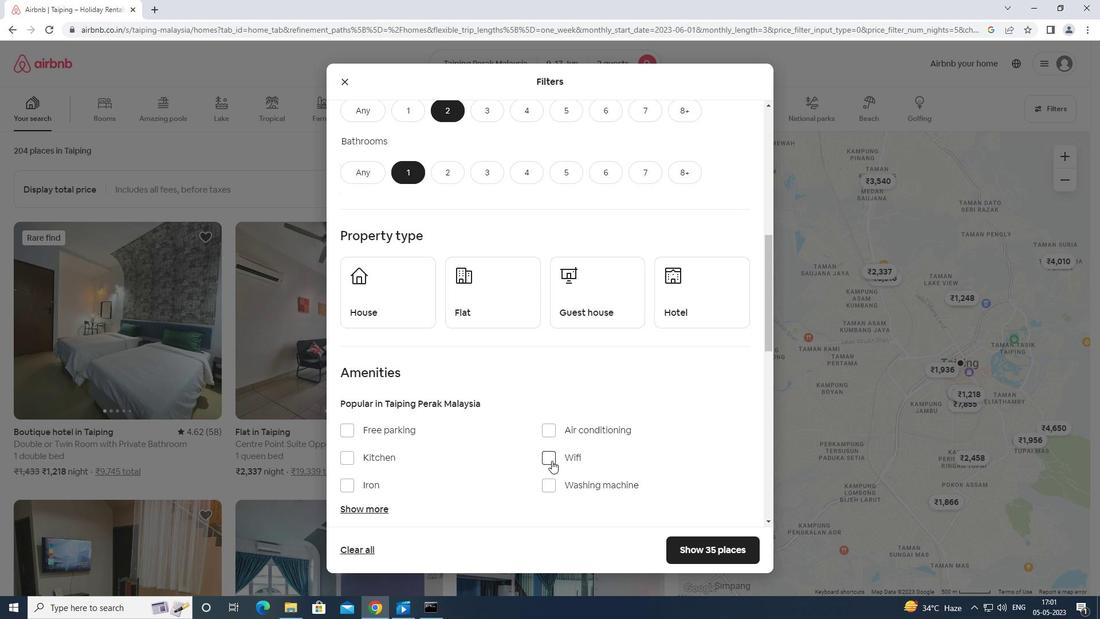 
Action: Mouse scrolled (556, 462) with delta (0, 0)
Screenshot: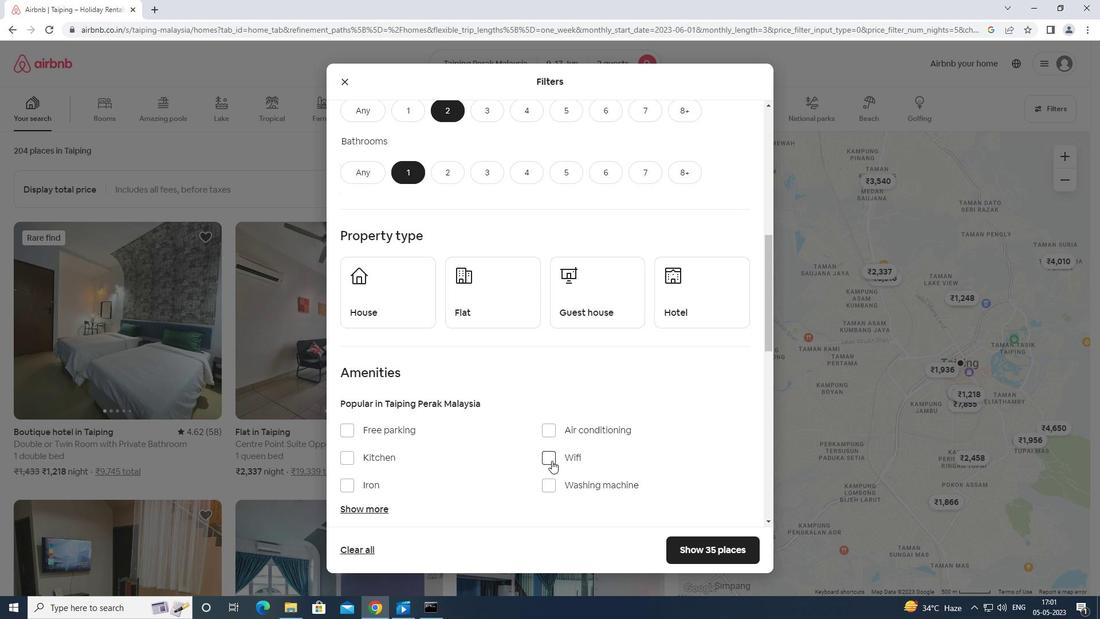 
Action: Mouse scrolled (556, 462) with delta (0, 0)
Screenshot: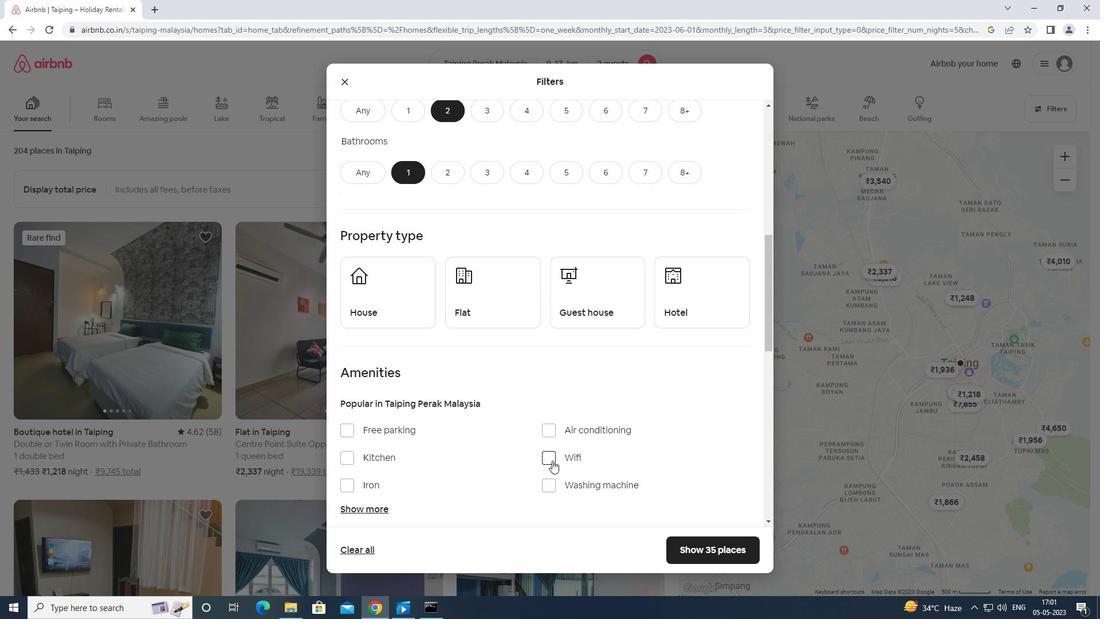 
Action: Mouse scrolled (556, 462) with delta (0, 0)
Screenshot: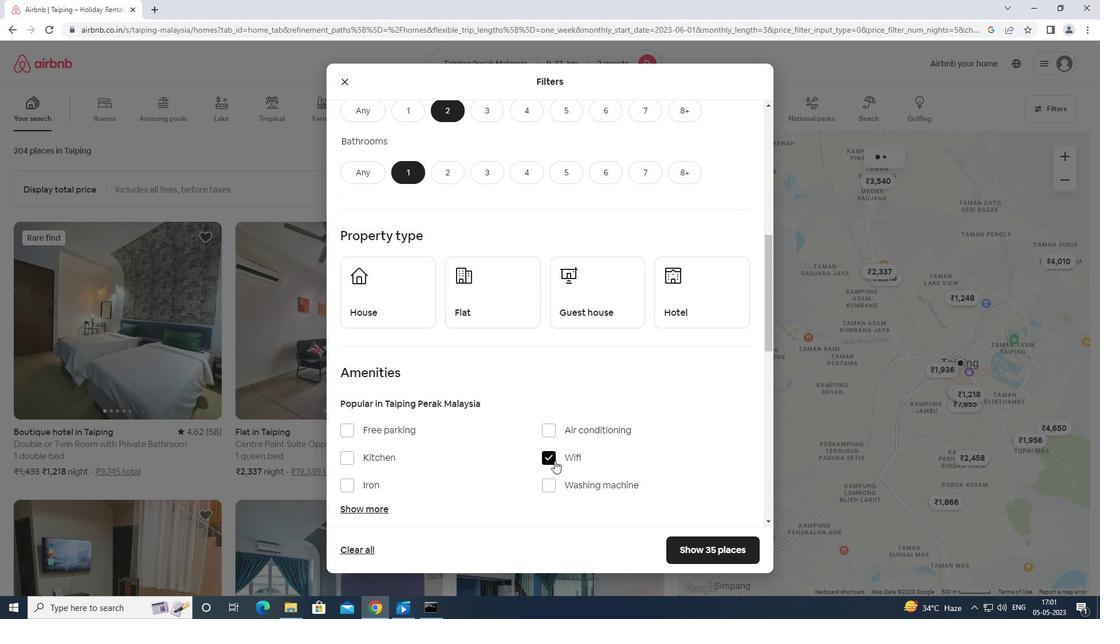 
Action: Mouse moved to (419, 118)
Screenshot: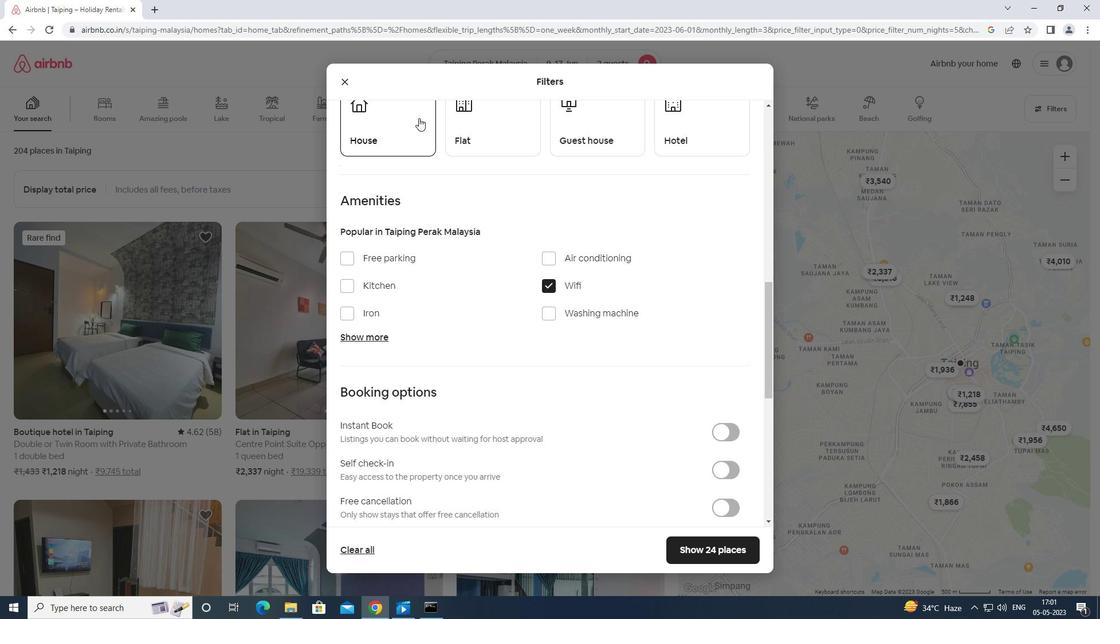 
Action: Mouse pressed left at (419, 118)
Screenshot: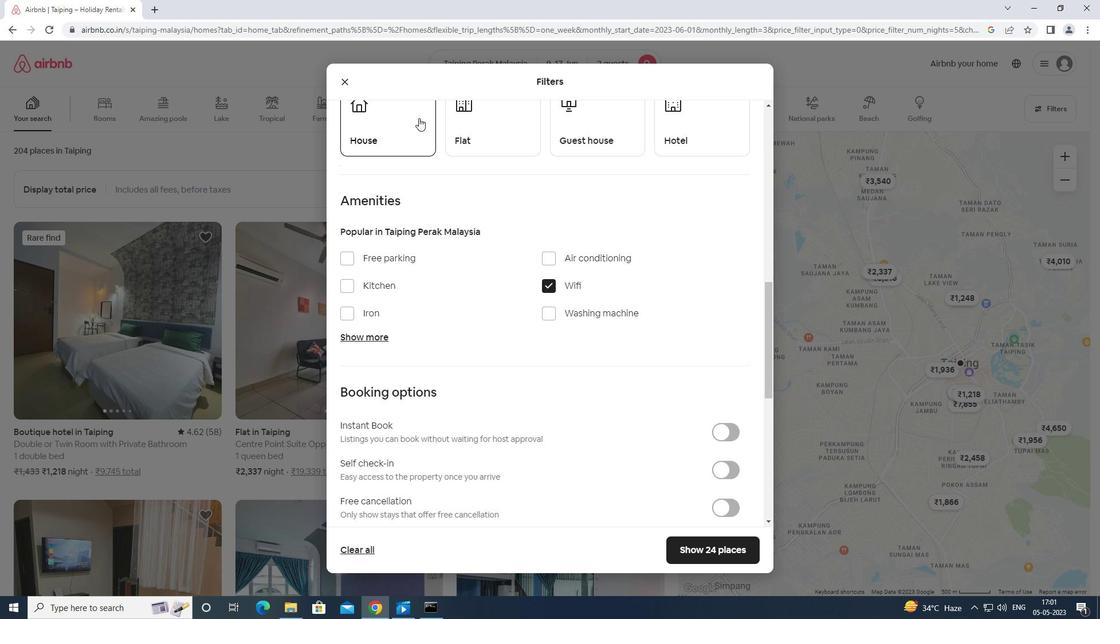 
Action: Mouse moved to (471, 125)
Screenshot: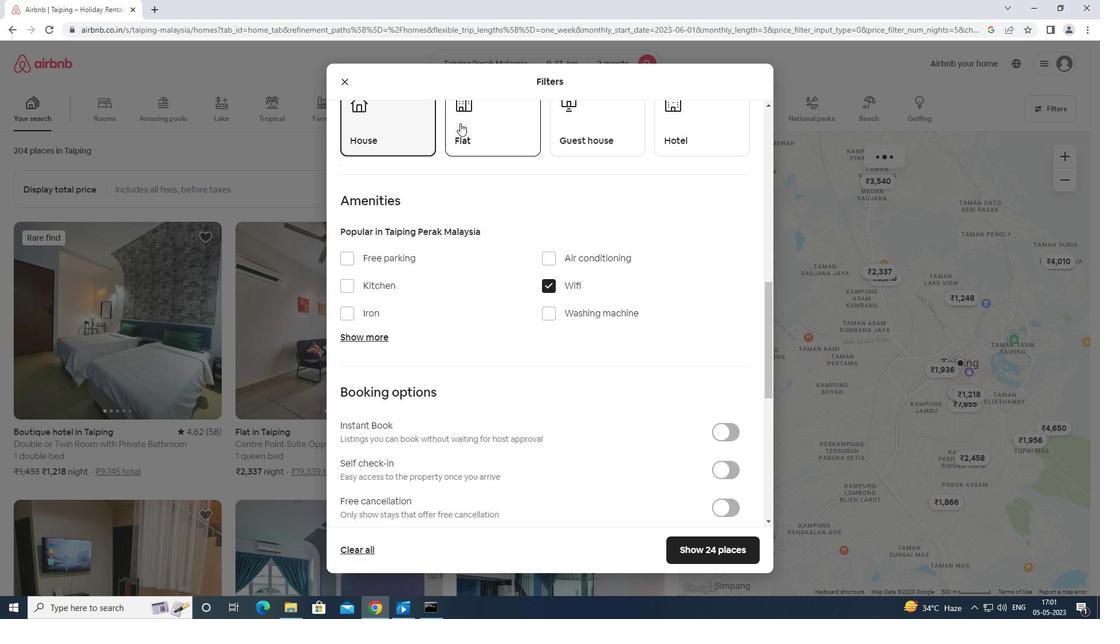 
Action: Mouse pressed left at (471, 125)
Screenshot: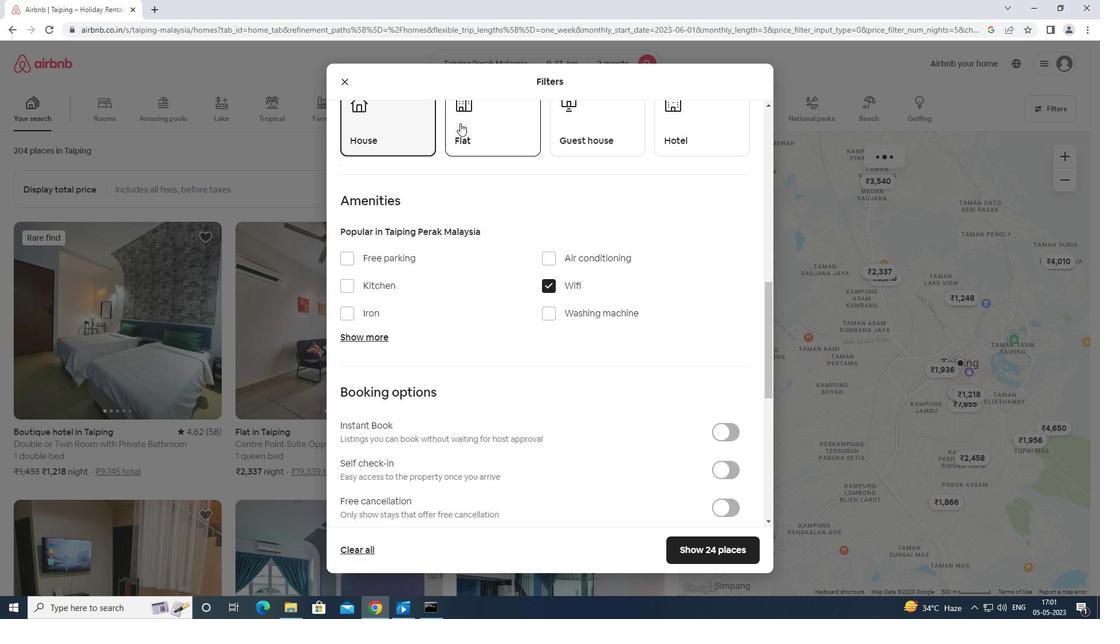 
Action: Mouse moved to (595, 119)
Screenshot: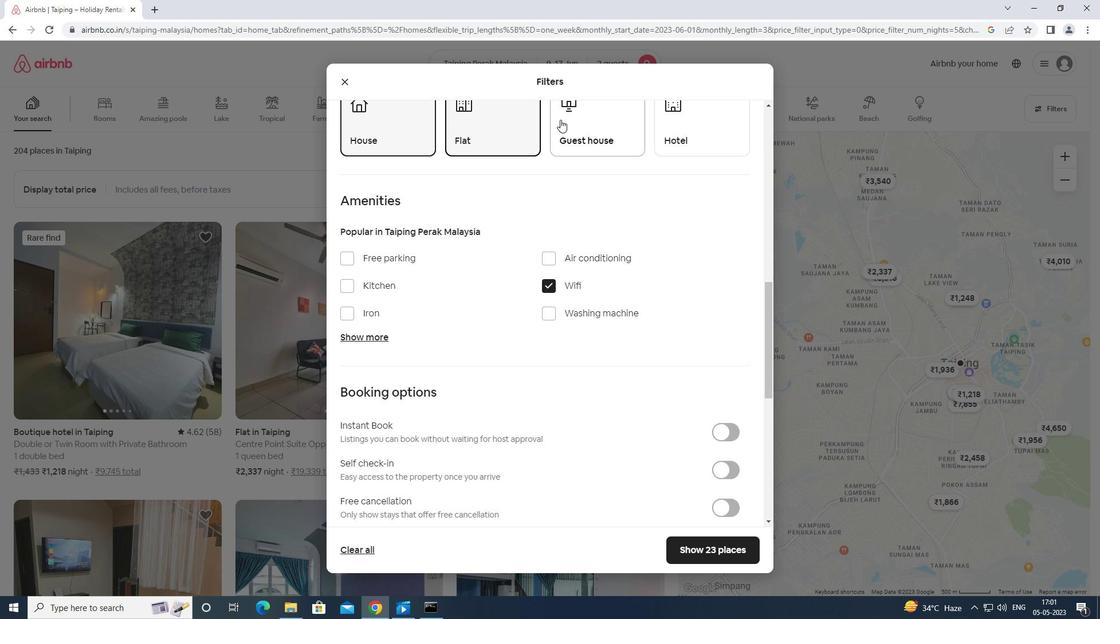 
Action: Mouse pressed left at (595, 119)
Screenshot: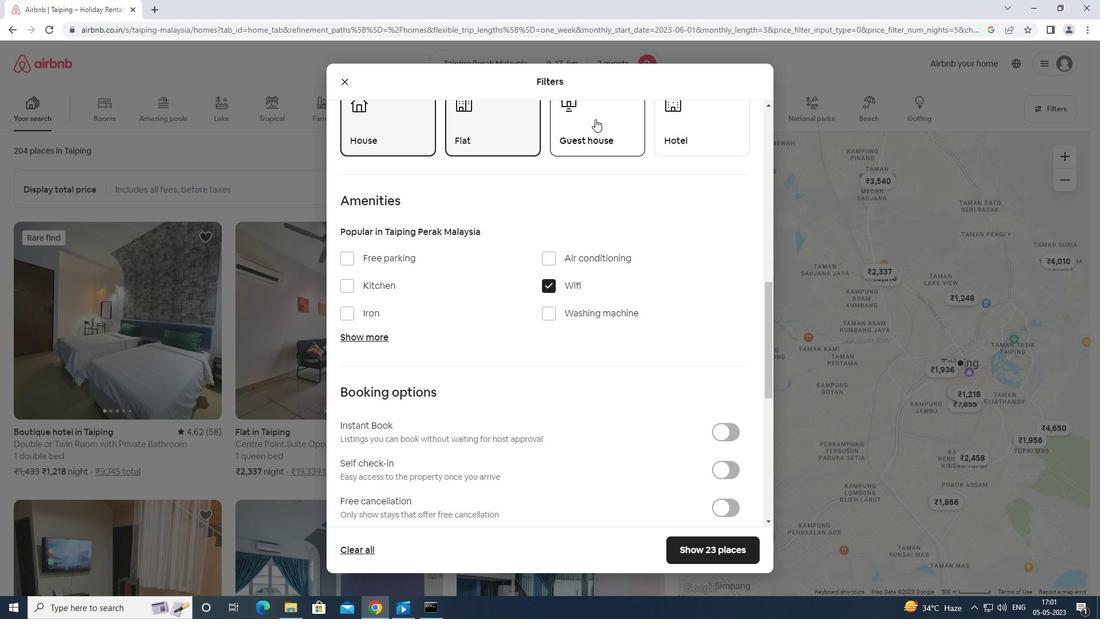 
Action: Mouse moved to (687, 120)
Screenshot: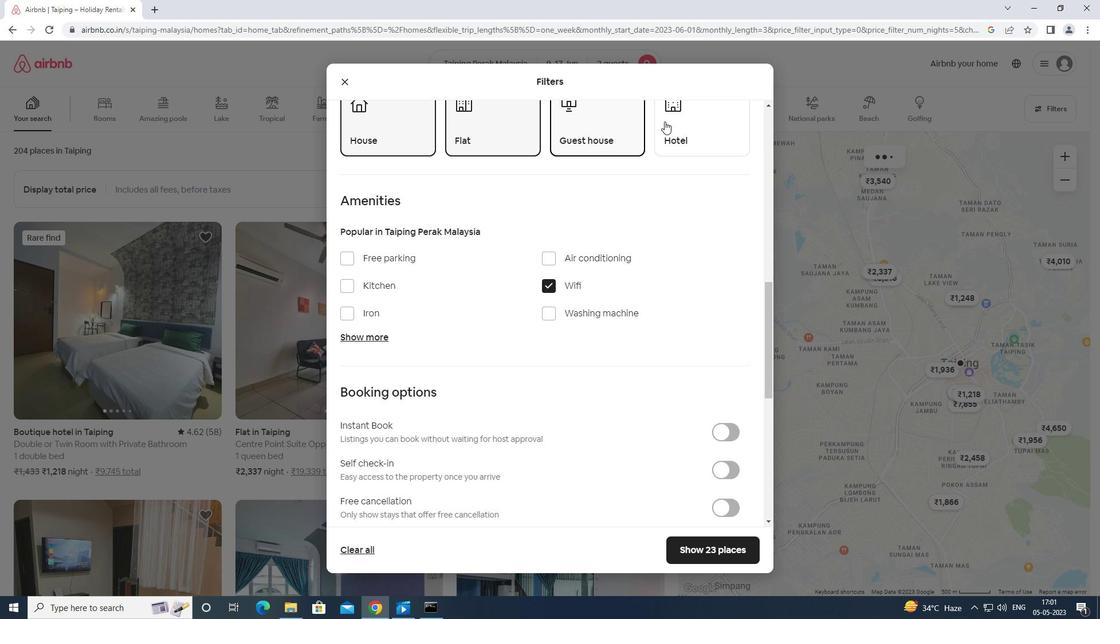 
Action: Mouse pressed left at (687, 120)
Screenshot: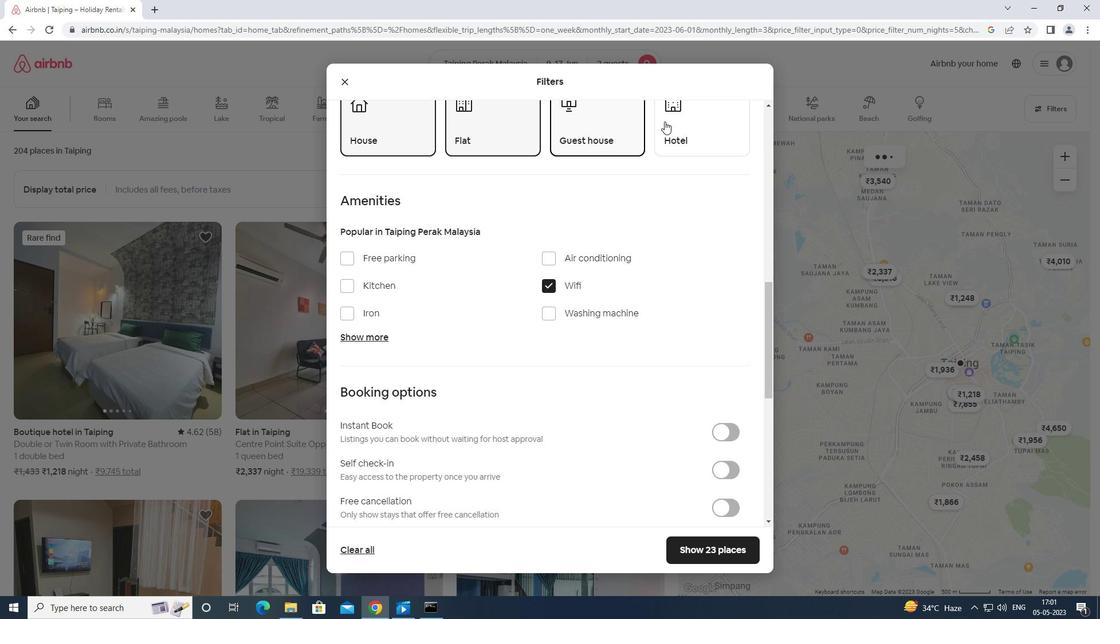
Action: Mouse moved to (728, 474)
Screenshot: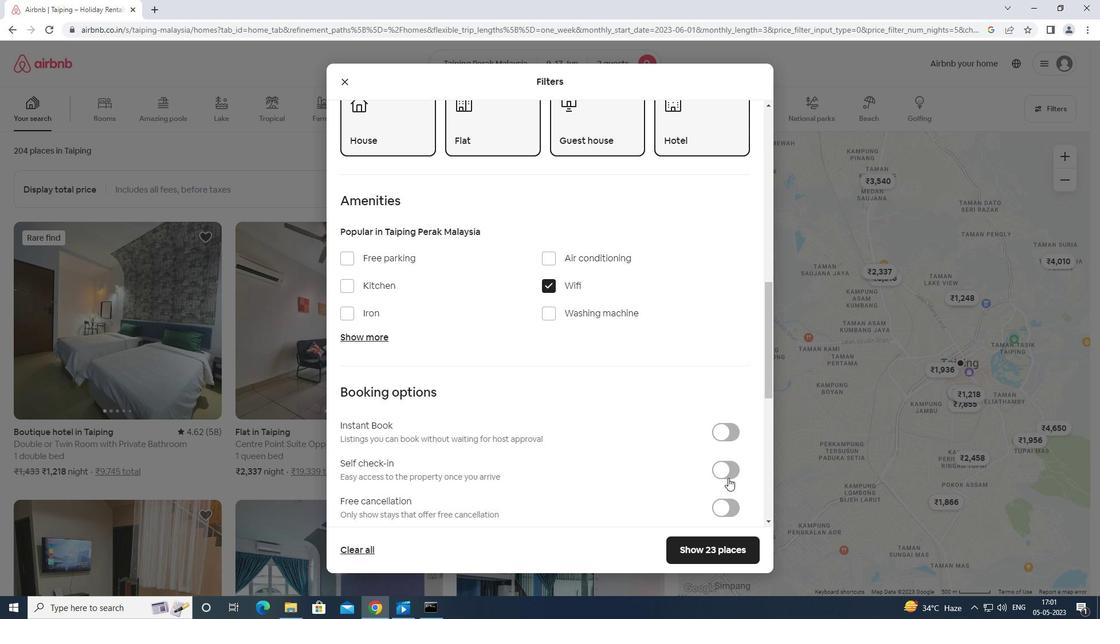 
Action: Mouse pressed left at (728, 474)
Screenshot: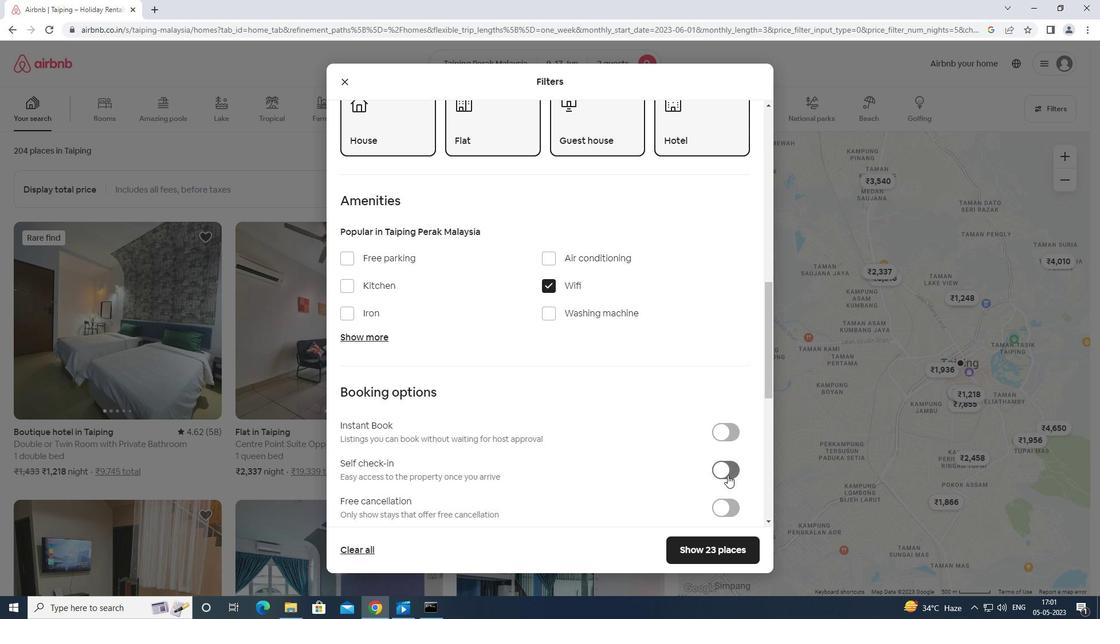 
Action: Mouse moved to (728, 472)
Screenshot: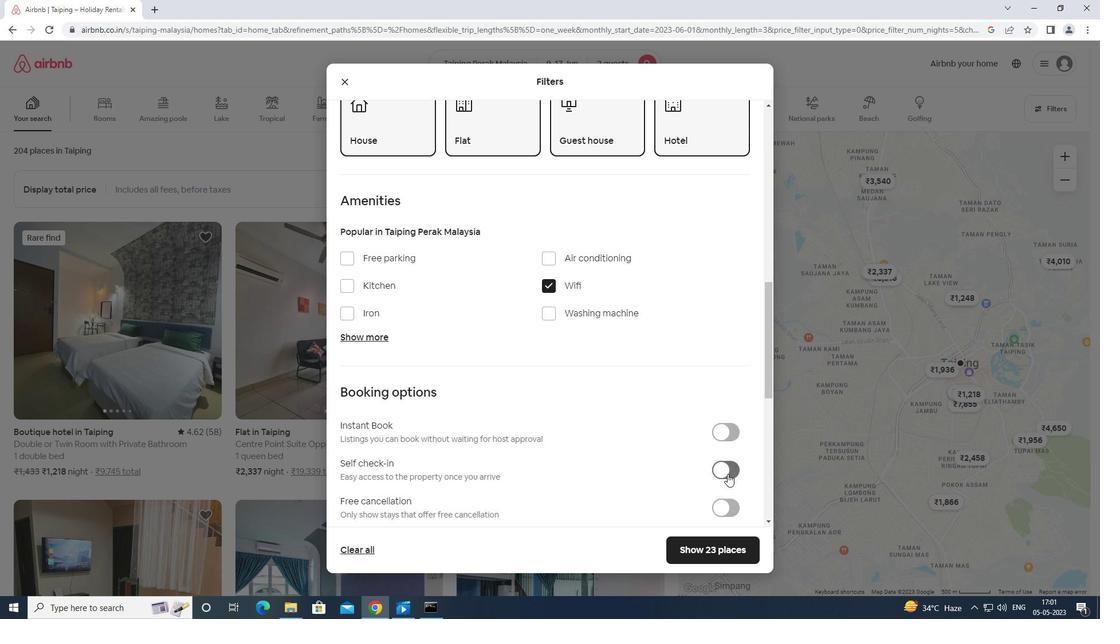 
Action: Mouse scrolled (728, 471) with delta (0, 0)
Screenshot: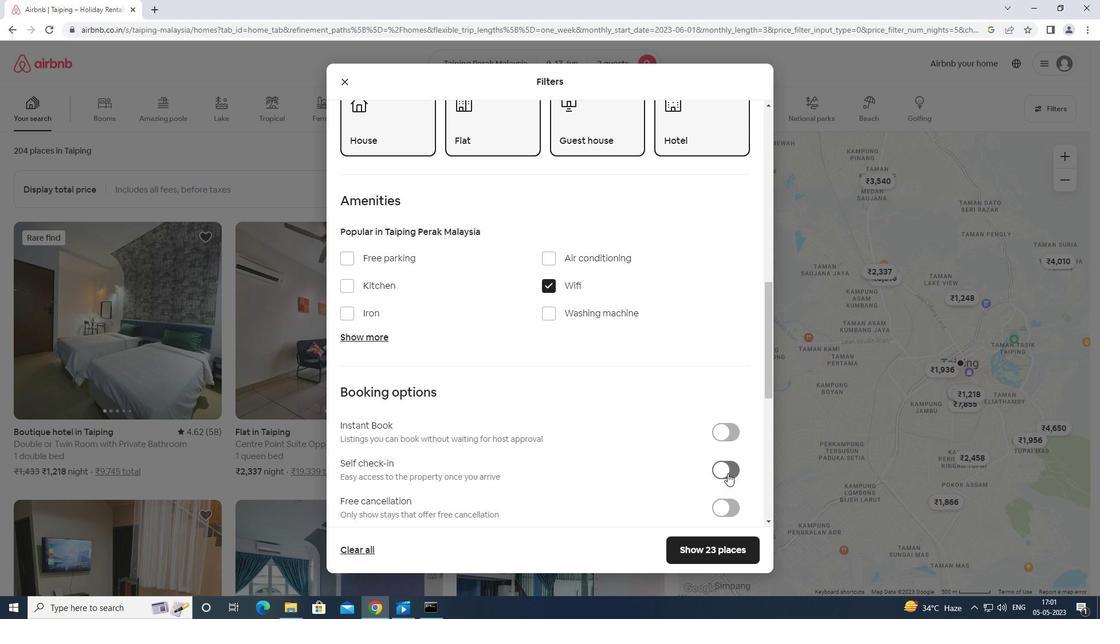 
Action: Mouse scrolled (728, 471) with delta (0, 0)
Screenshot: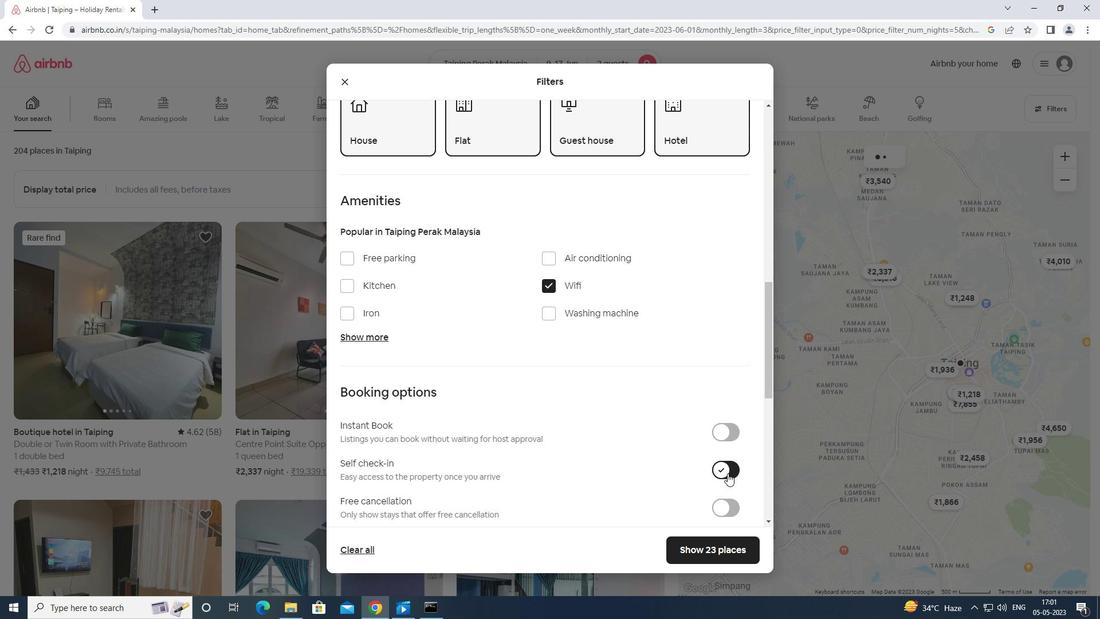 
Action: Mouse scrolled (728, 471) with delta (0, 0)
Screenshot: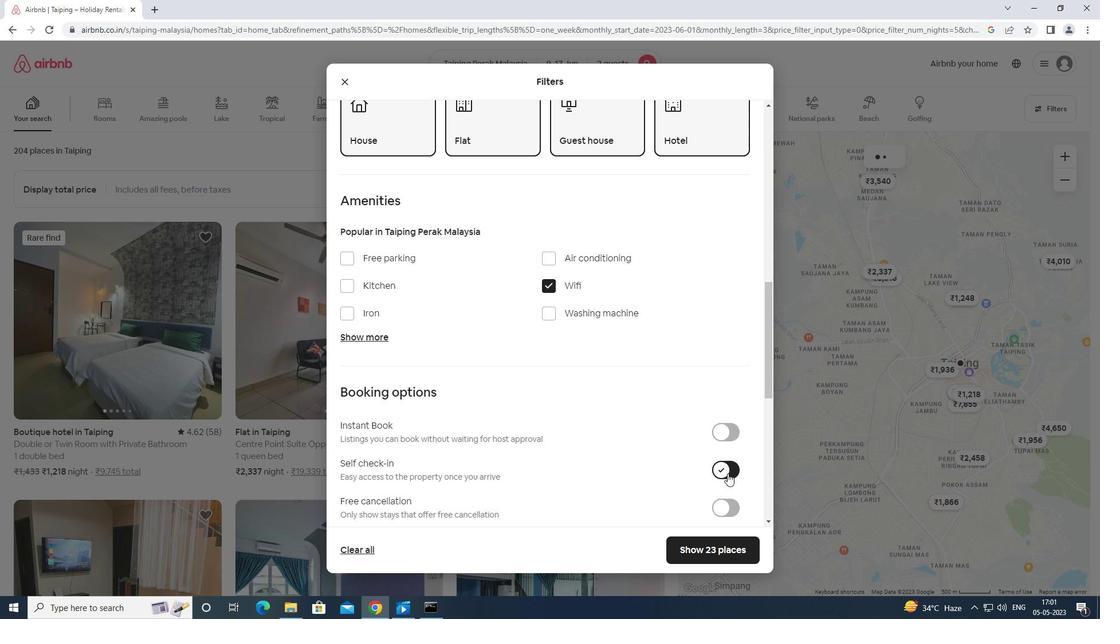 
Action: Mouse scrolled (728, 471) with delta (0, 0)
Screenshot: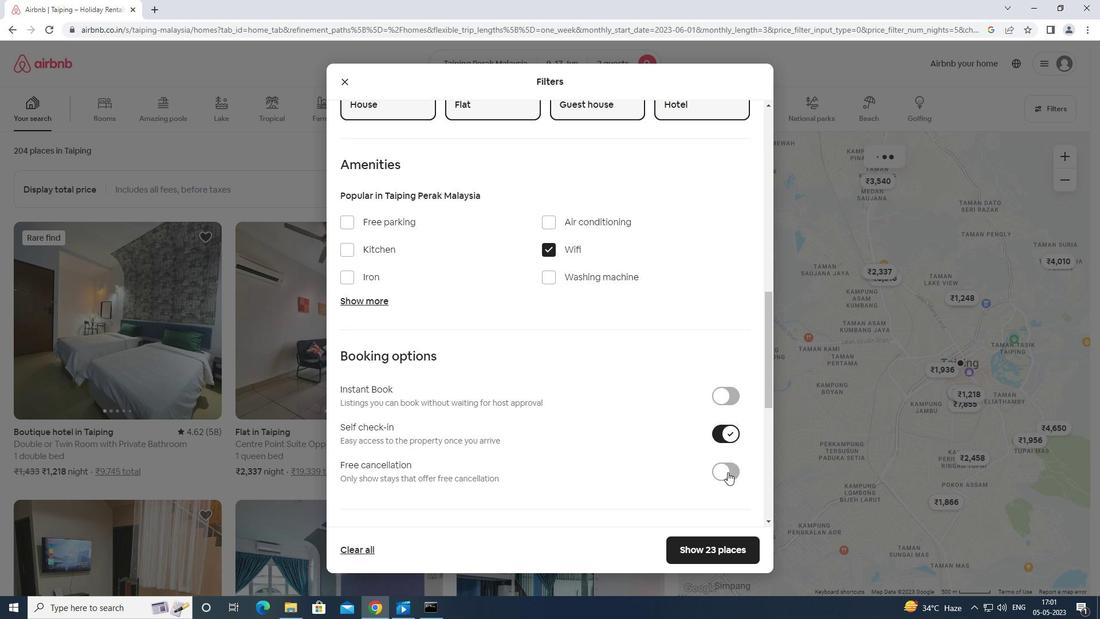 
Action: Mouse scrolled (728, 471) with delta (0, 0)
Screenshot: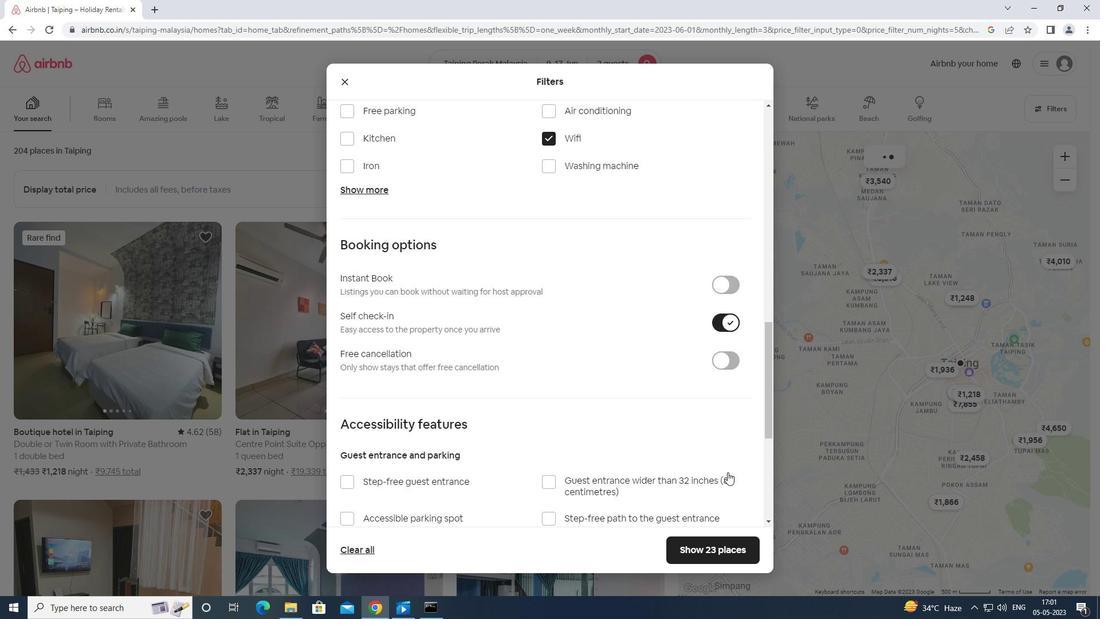 
Action: Mouse scrolled (728, 471) with delta (0, 0)
Screenshot: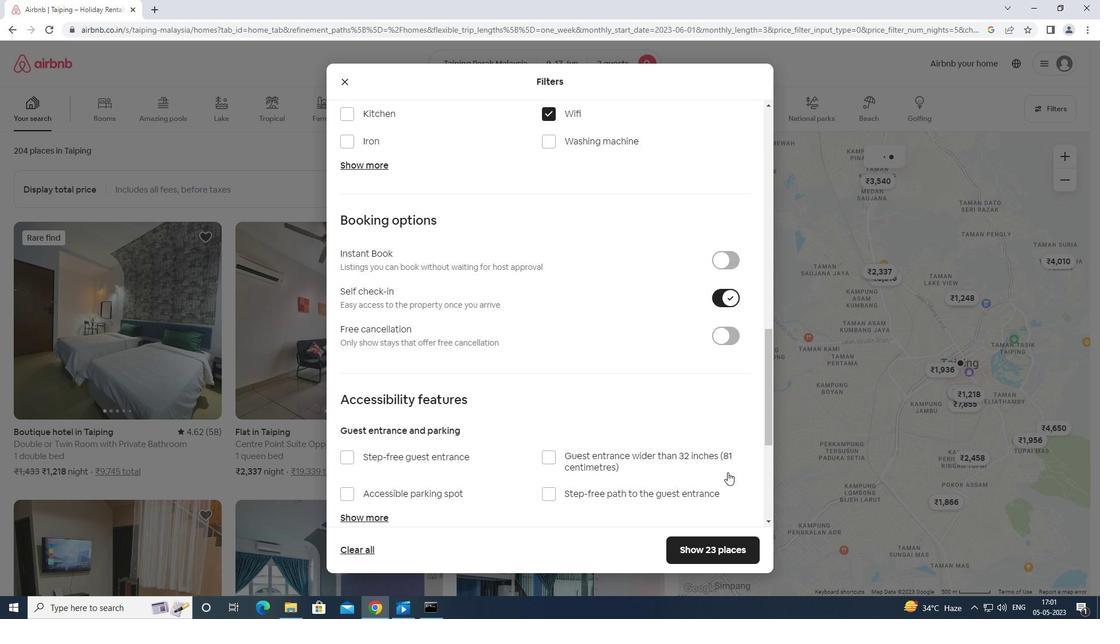 
Action: Mouse scrolled (728, 471) with delta (0, 0)
Screenshot: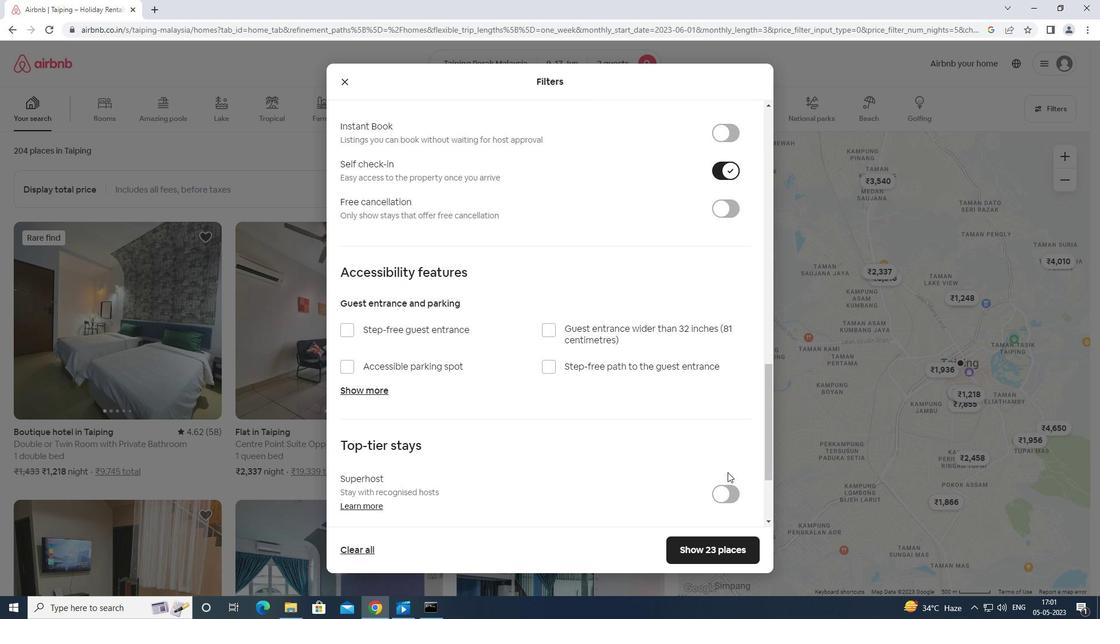 
Action: Mouse scrolled (728, 471) with delta (0, 0)
Screenshot: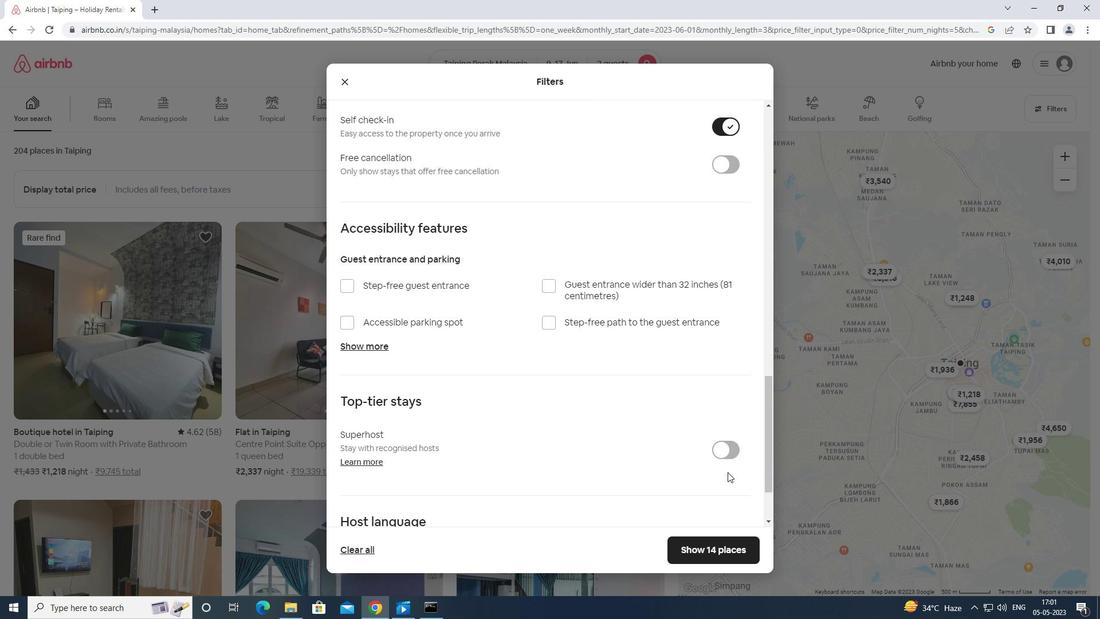 
Action: Mouse scrolled (728, 471) with delta (0, 0)
Screenshot: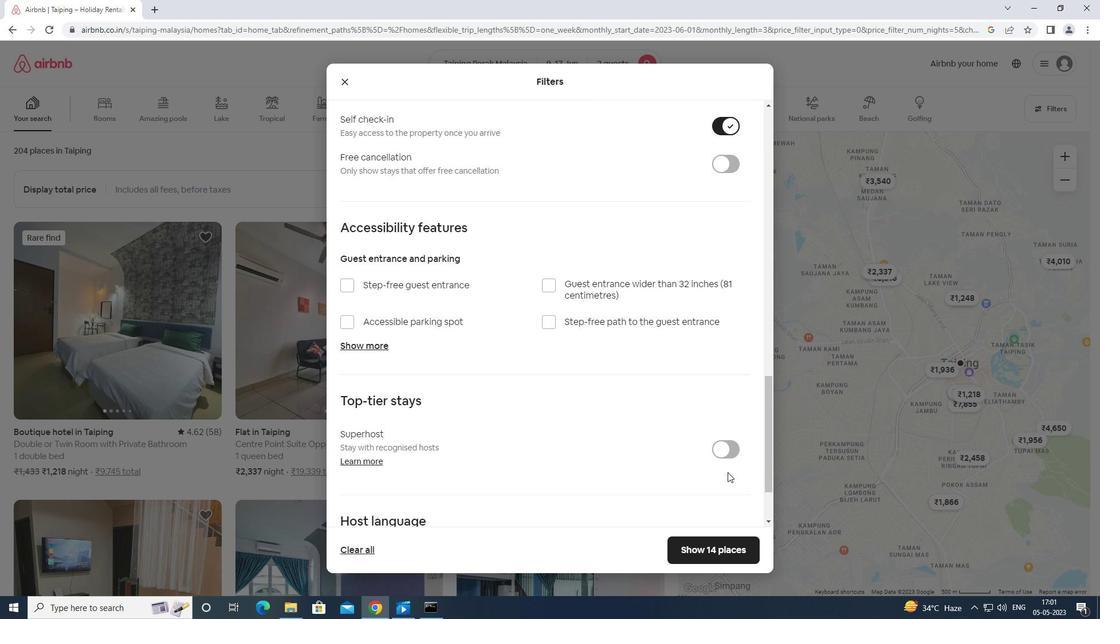 
Action: Mouse scrolled (728, 471) with delta (0, 0)
Screenshot: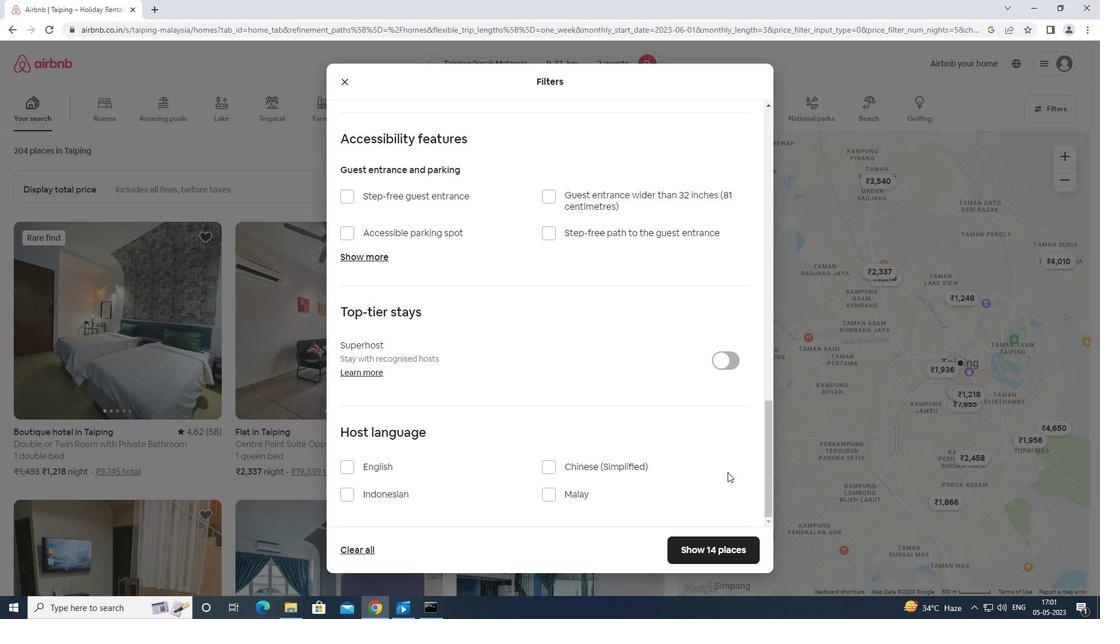 
Action: Mouse scrolled (728, 471) with delta (0, 0)
Screenshot: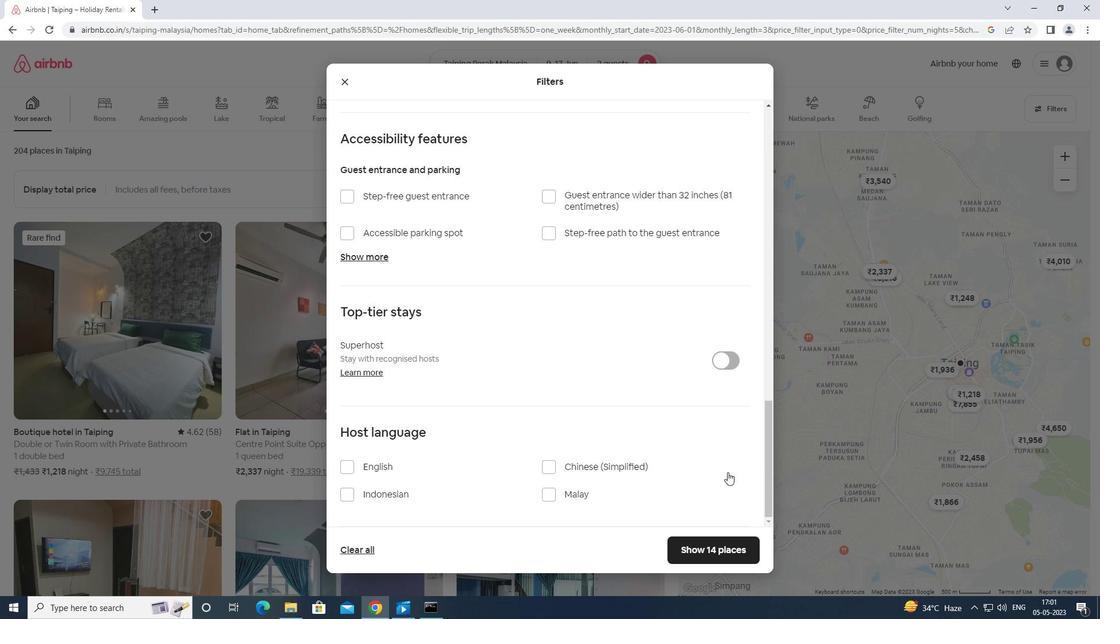 
Action: Mouse scrolled (728, 471) with delta (0, 0)
Screenshot: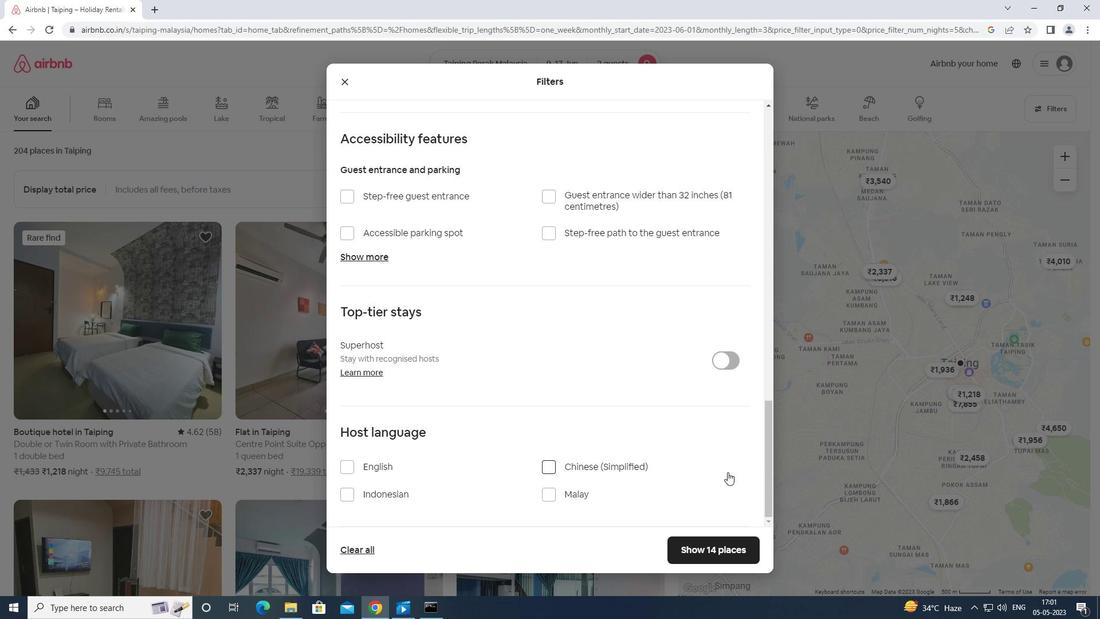 
Action: Mouse moved to (343, 465)
Screenshot: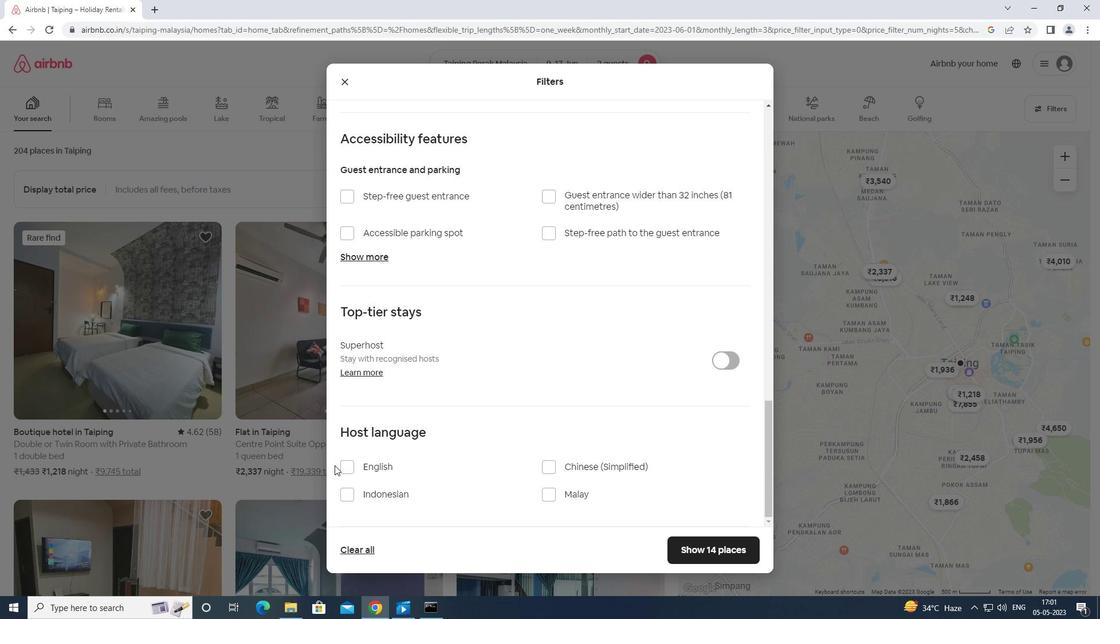 
Action: Mouse pressed left at (343, 465)
Screenshot: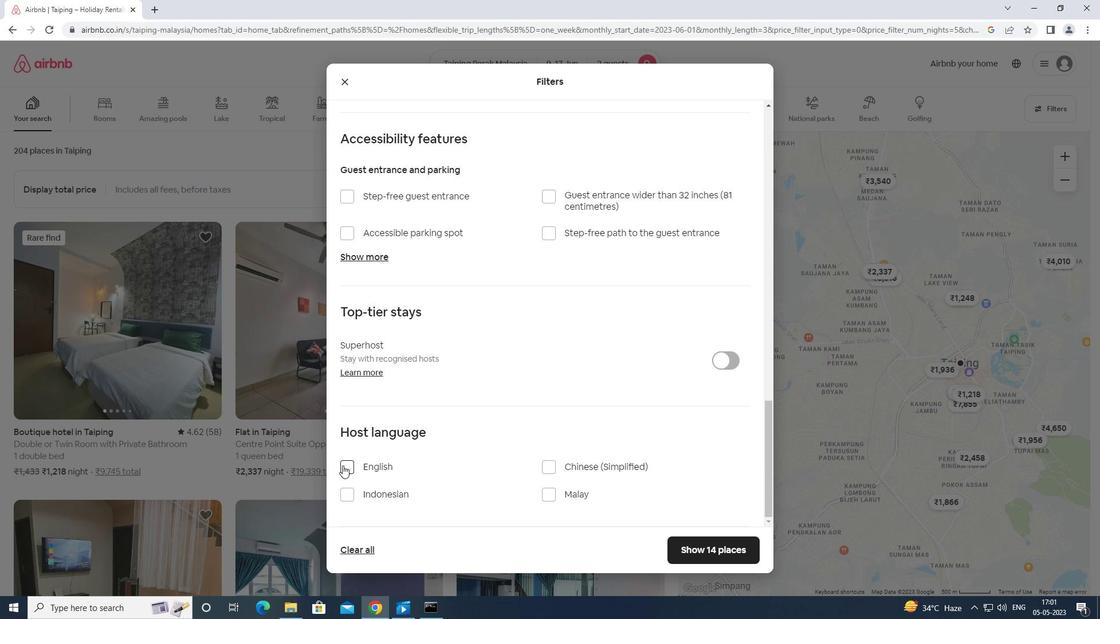 
Action: Mouse moved to (698, 543)
Screenshot: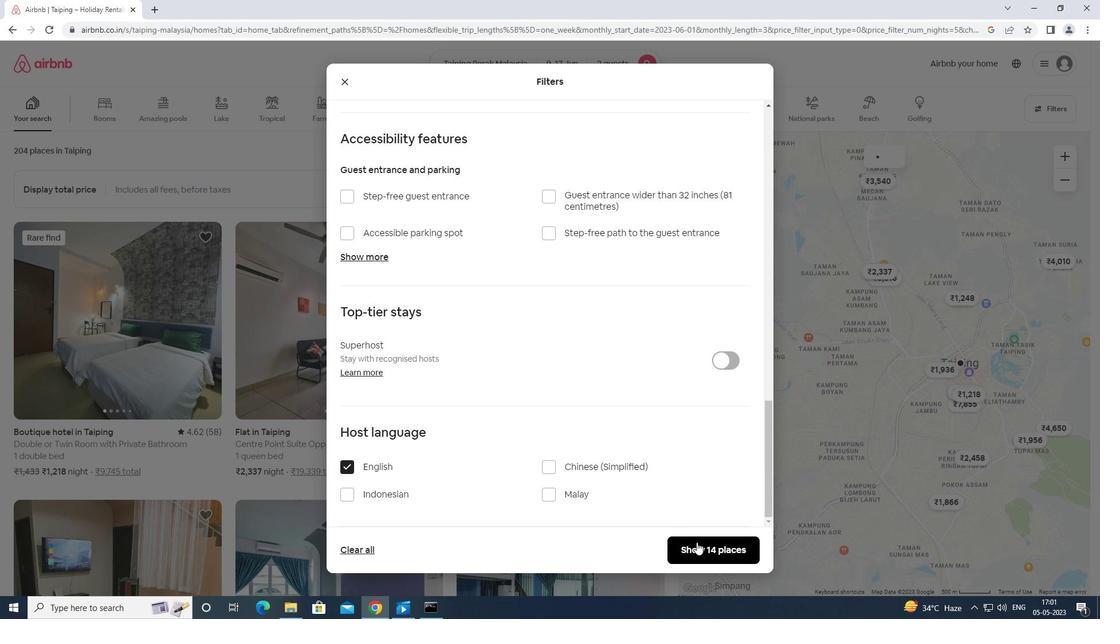 
Action: Mouse pressed left at (698, 543)
Screenshot: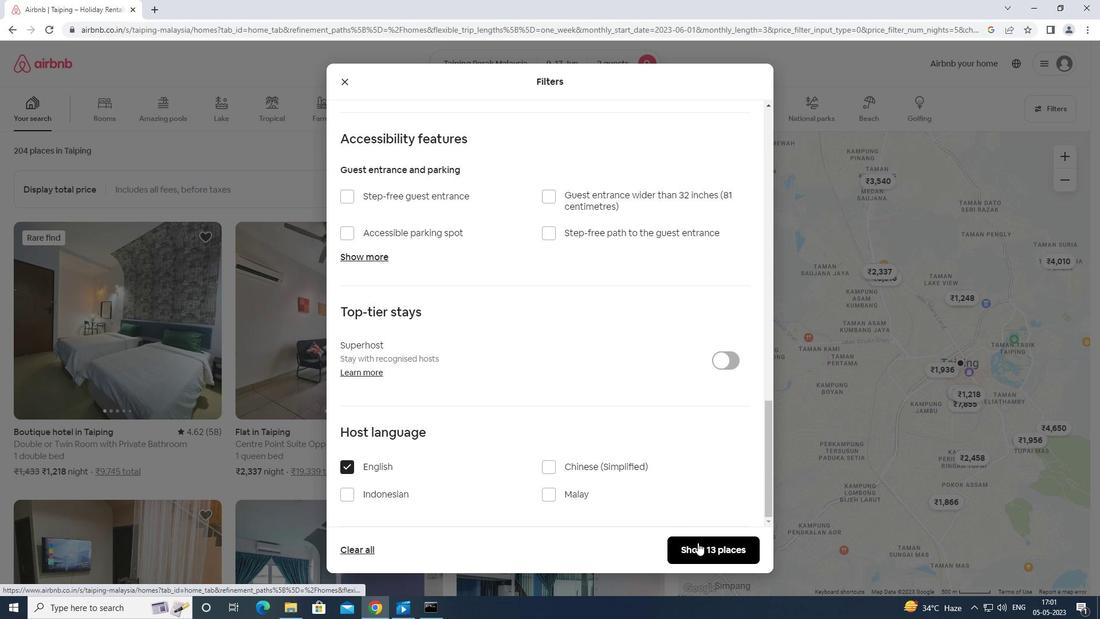 
